 Task: Add an event with the title Casual Product Strategy Meeting, date '2024/04/01', time 7:50 AM to 9:50 AM, logged in from the account softage.10@softage.netand send the event invitation to softage.5@softage.net and softage.6@softage.net. Set a reminder for the event 5 minutes before
Action: Mouse moved to (143, 150)
Screenshot: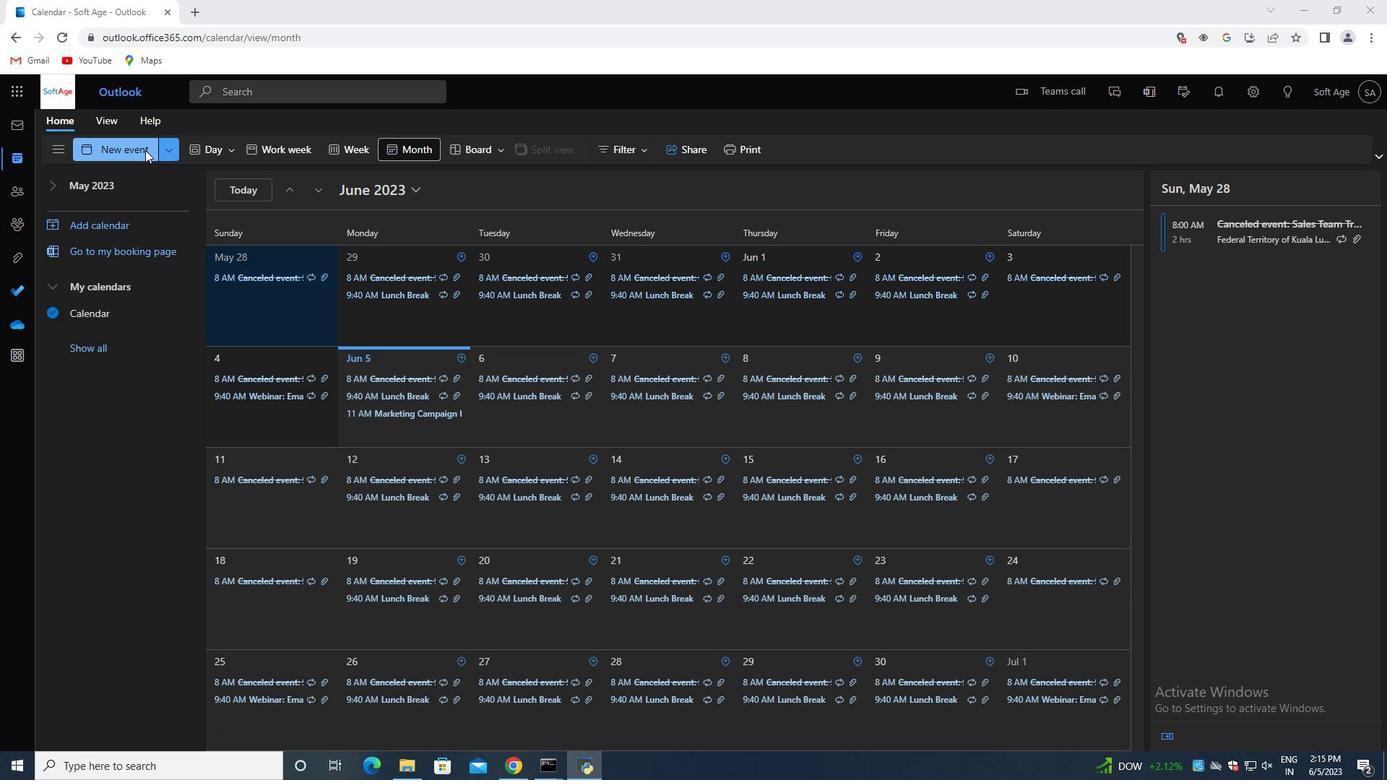 
Action: Mouse pressed left at (143, 150)
Screenshot: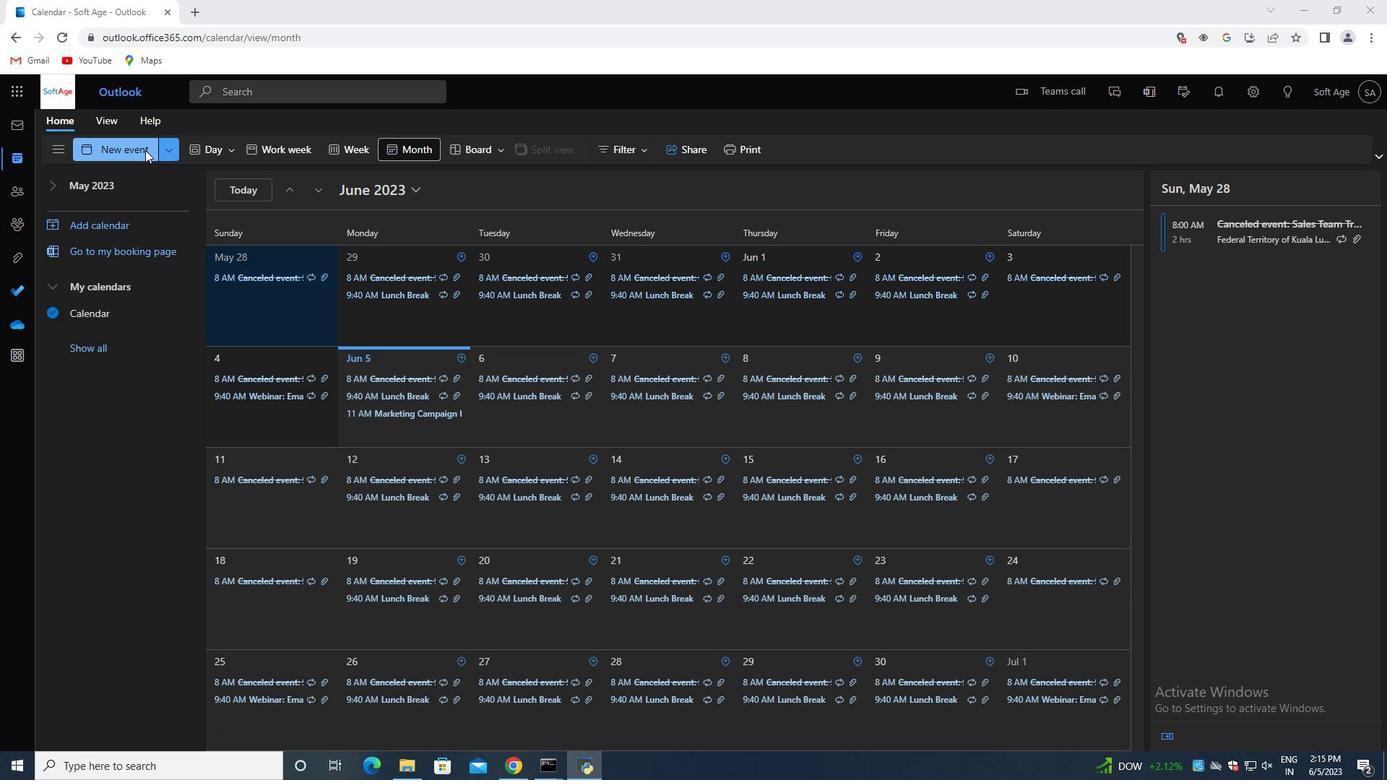 
Action: Mouse moved to (491, 245)
Screenshot: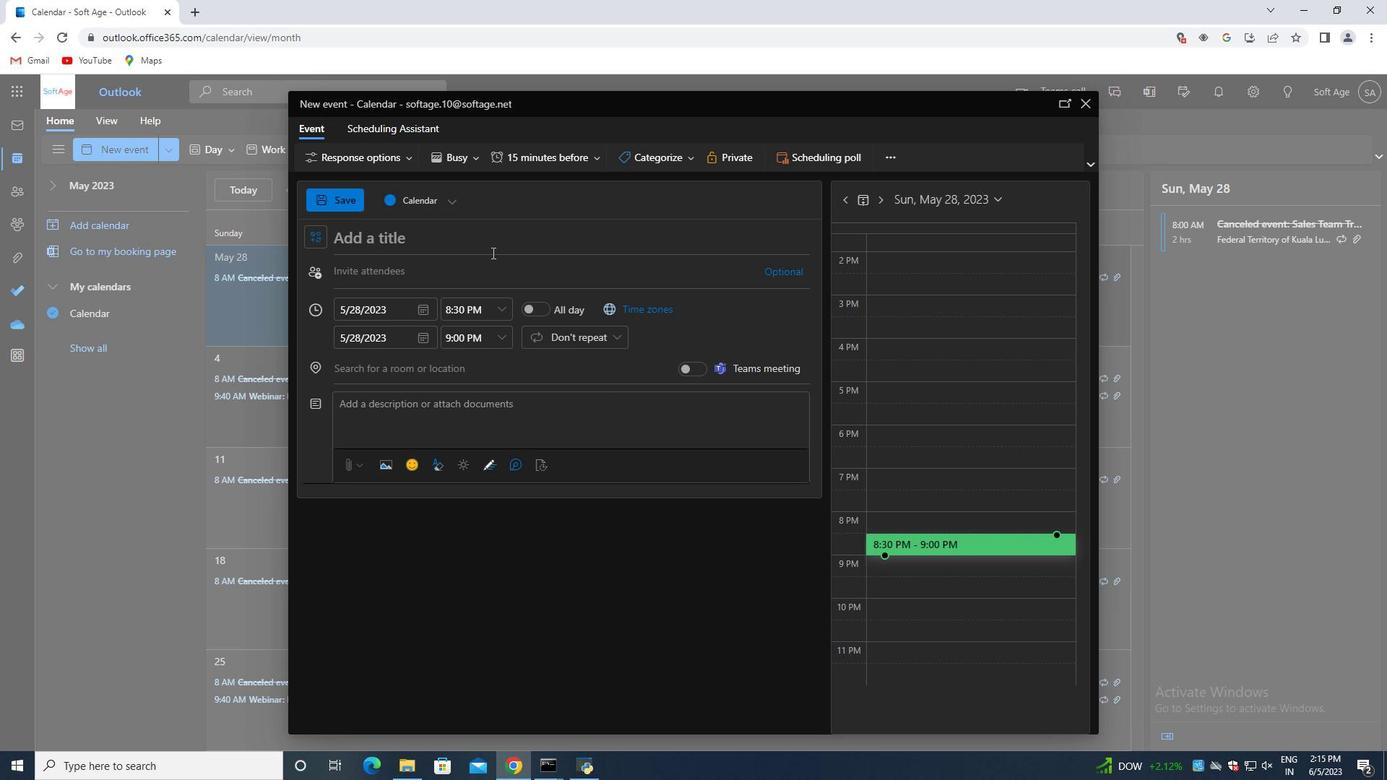 
Action: Mouse pressed left at (491, 245)
Screenshot: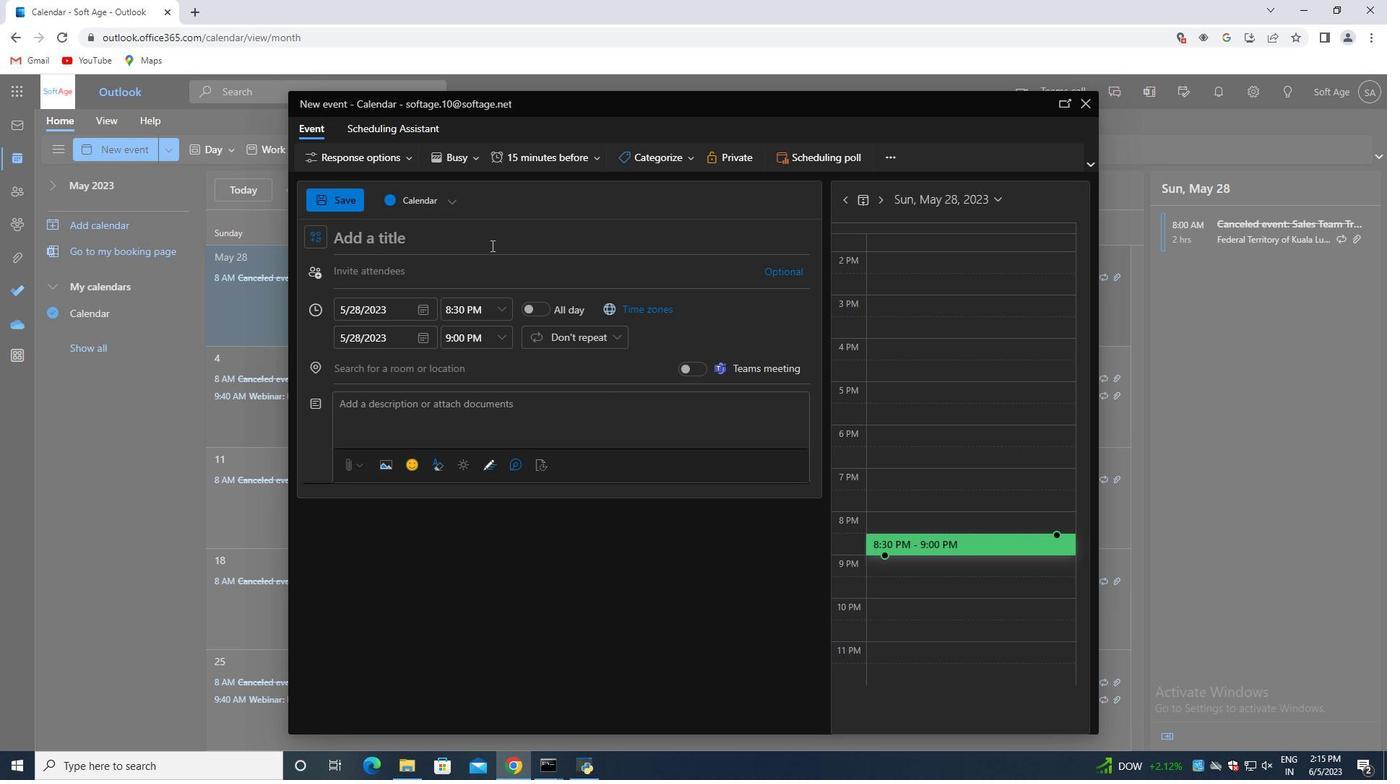
Action: Key pressed <Key.shift>Casual<Key.space><Key.shift>Product<Key.space><Key.shift>Strategy<Key.space><Key.shift>Meeting
Screenshot: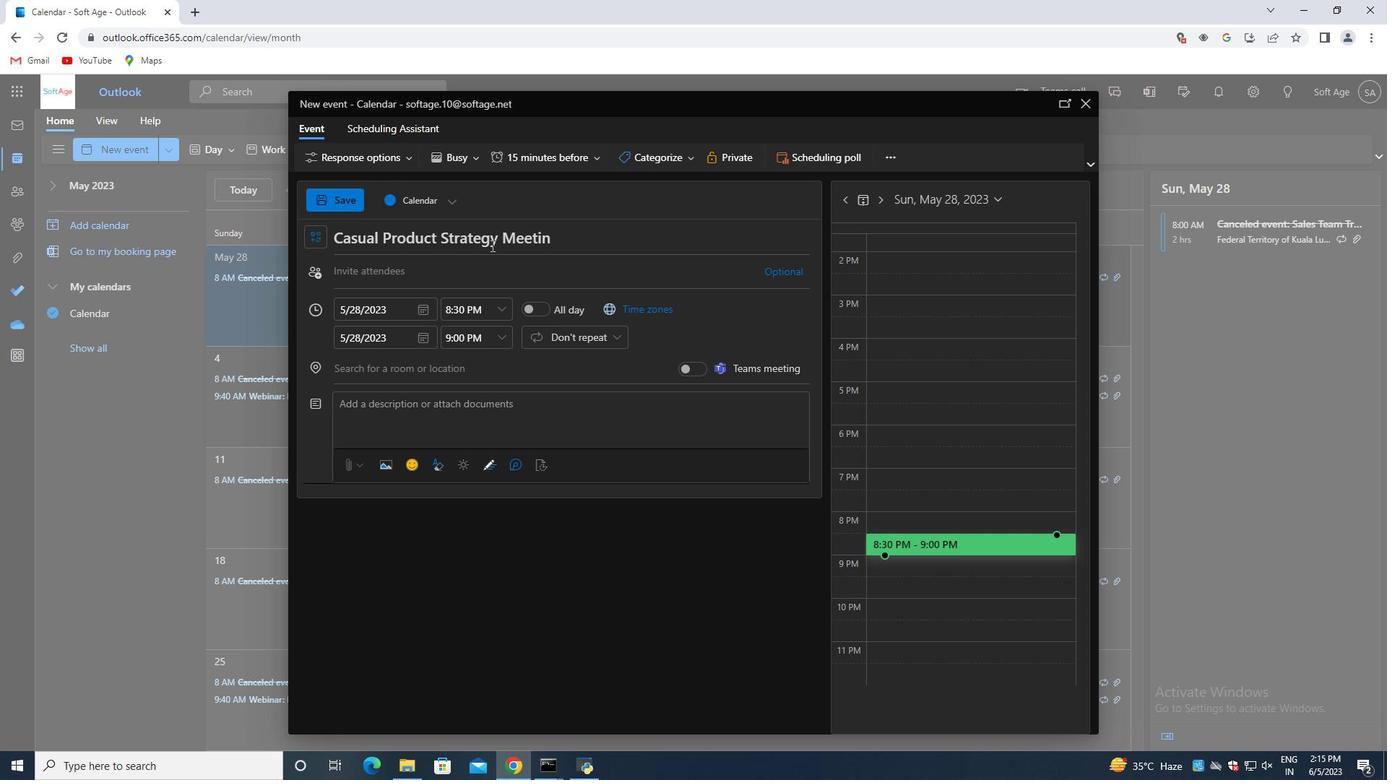 
Action: Mouse moved to (417, 305)
Screenshot: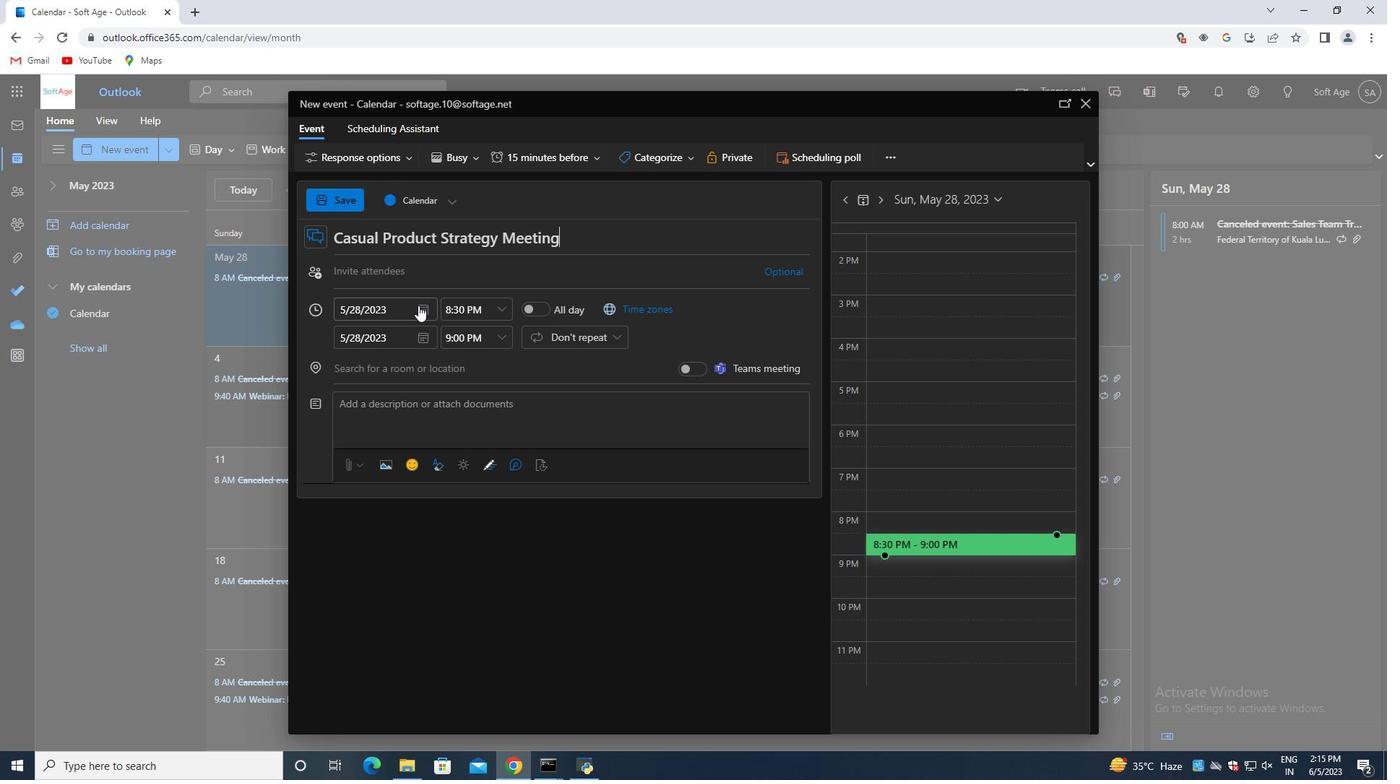 
Action: Mouse pressed left at (417, 305)
Screenshot: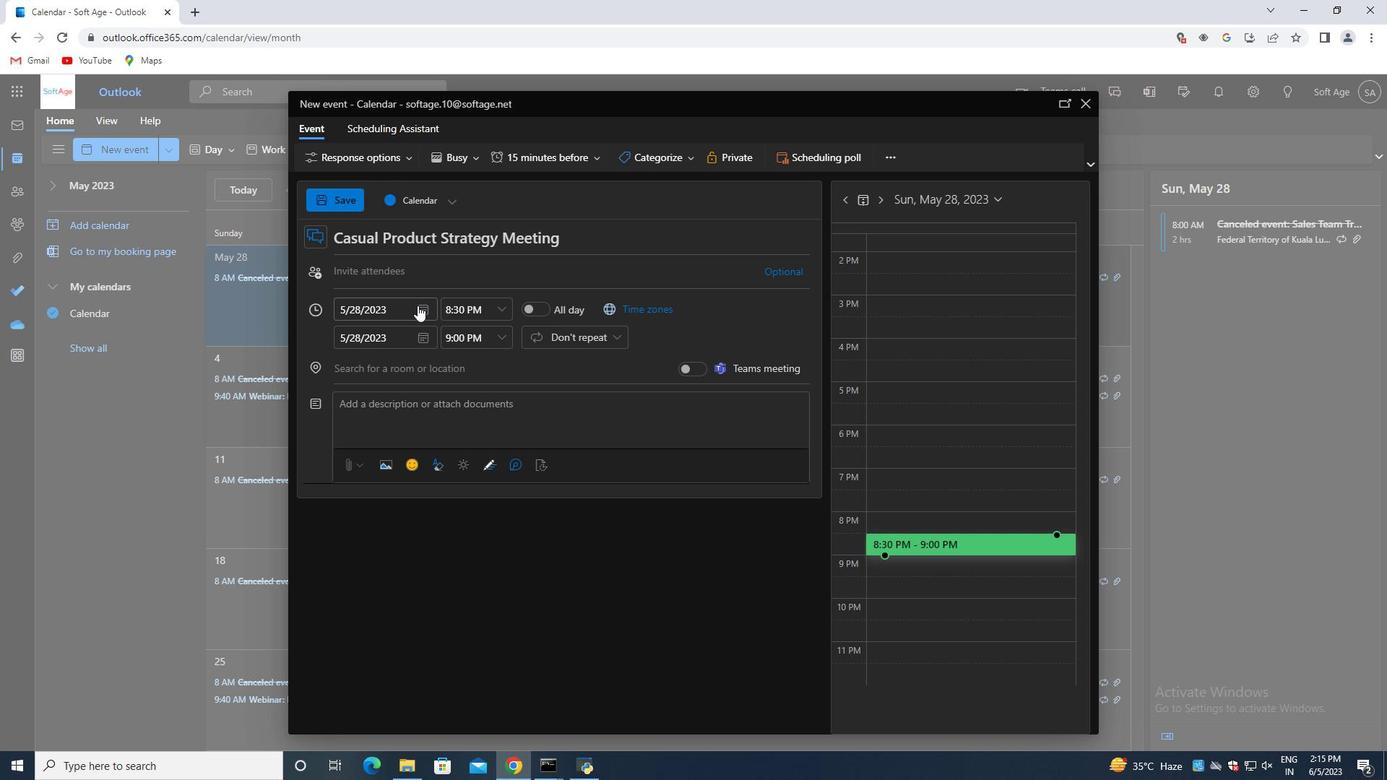 
Action: Mouse moved to (474, 335)
Screenshot: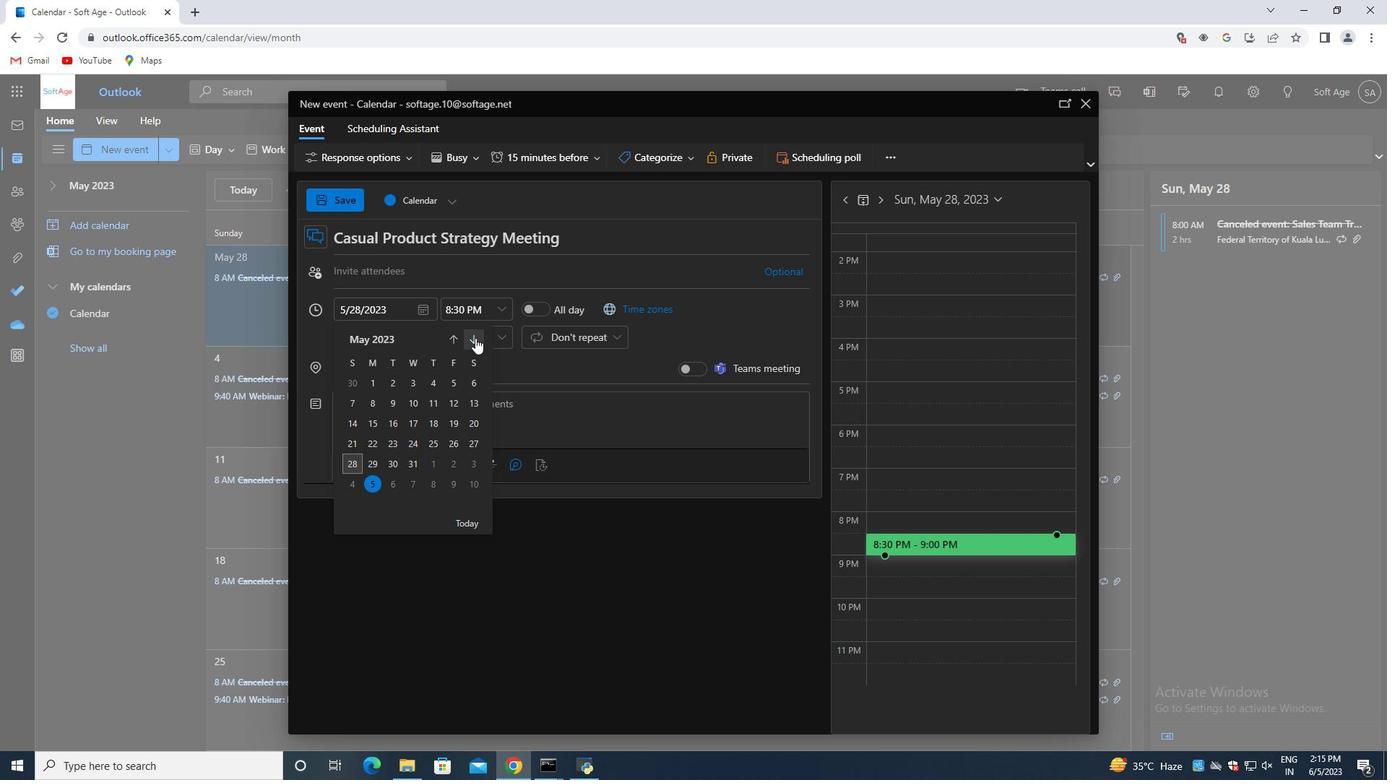 
Action: Mouse pressed left at (474, 335)
Screenshot: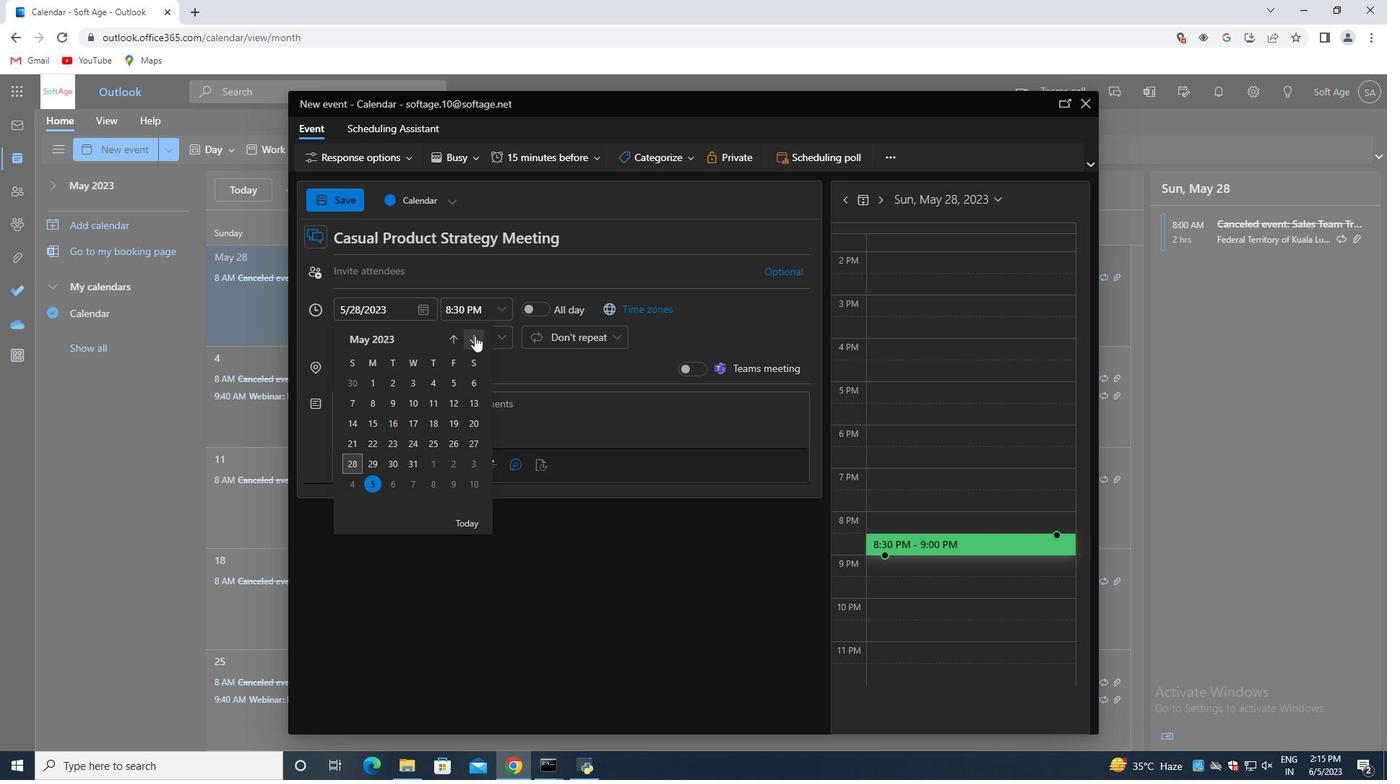 
Action: Mouse pressed left at (474, 335)
Screenshot: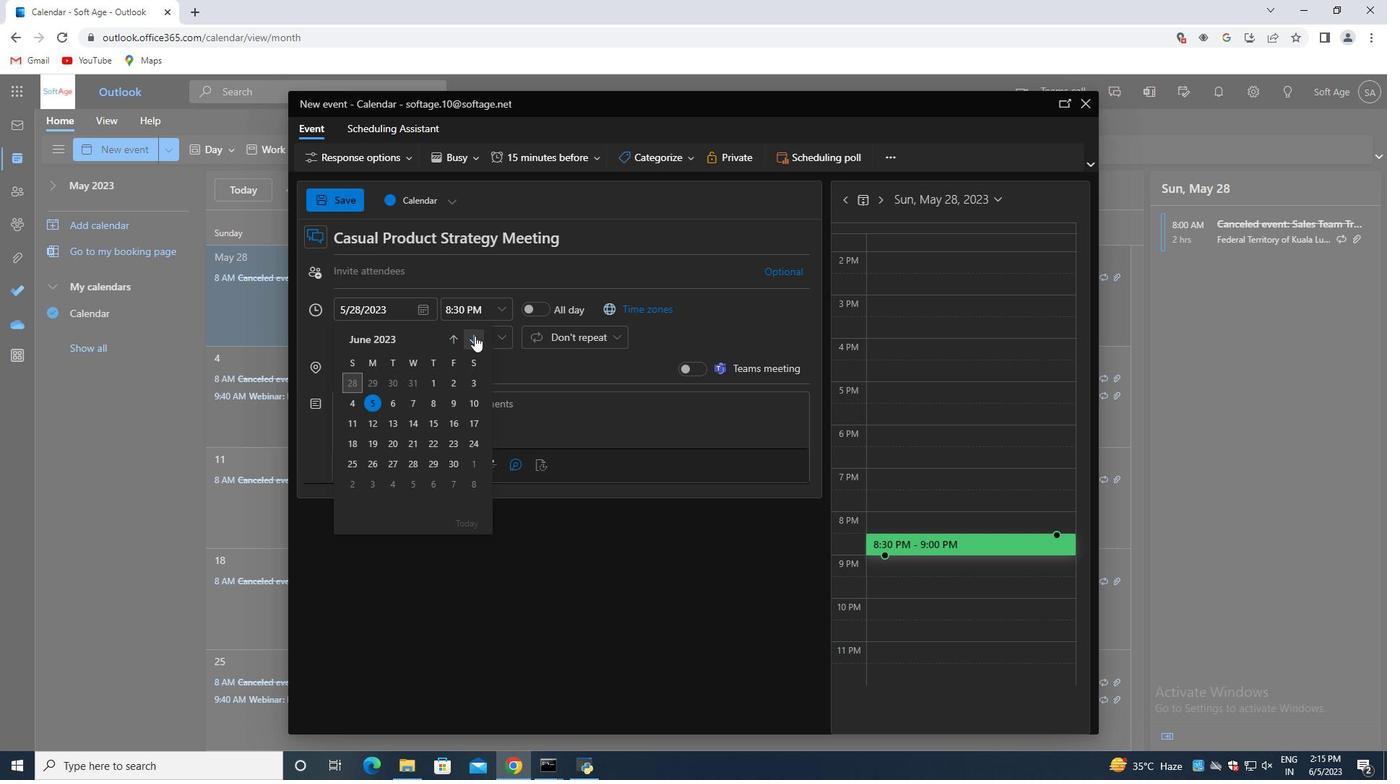
Action: Mouse pressed left at (474, 335)
Screenshot: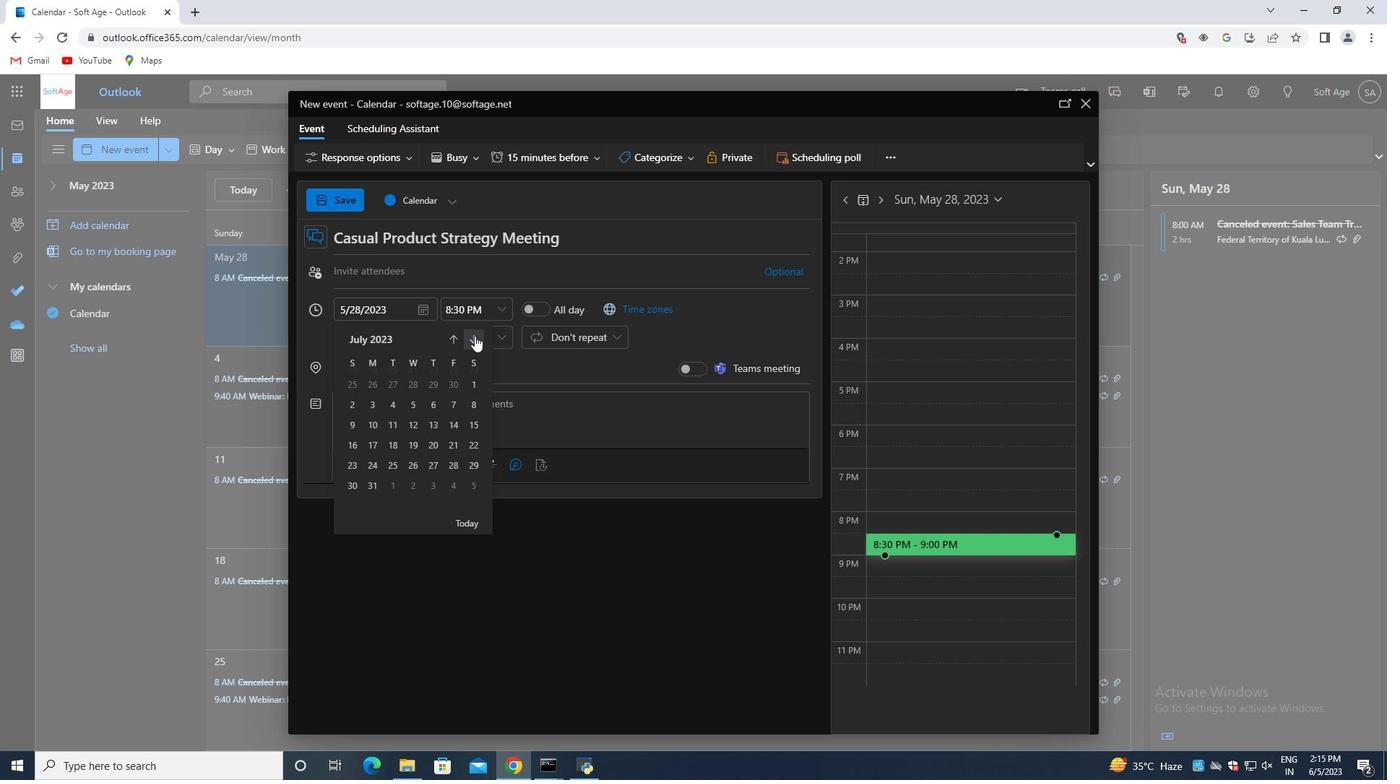 
Action: Mouse pressed left at (474, 335)
Screenshot: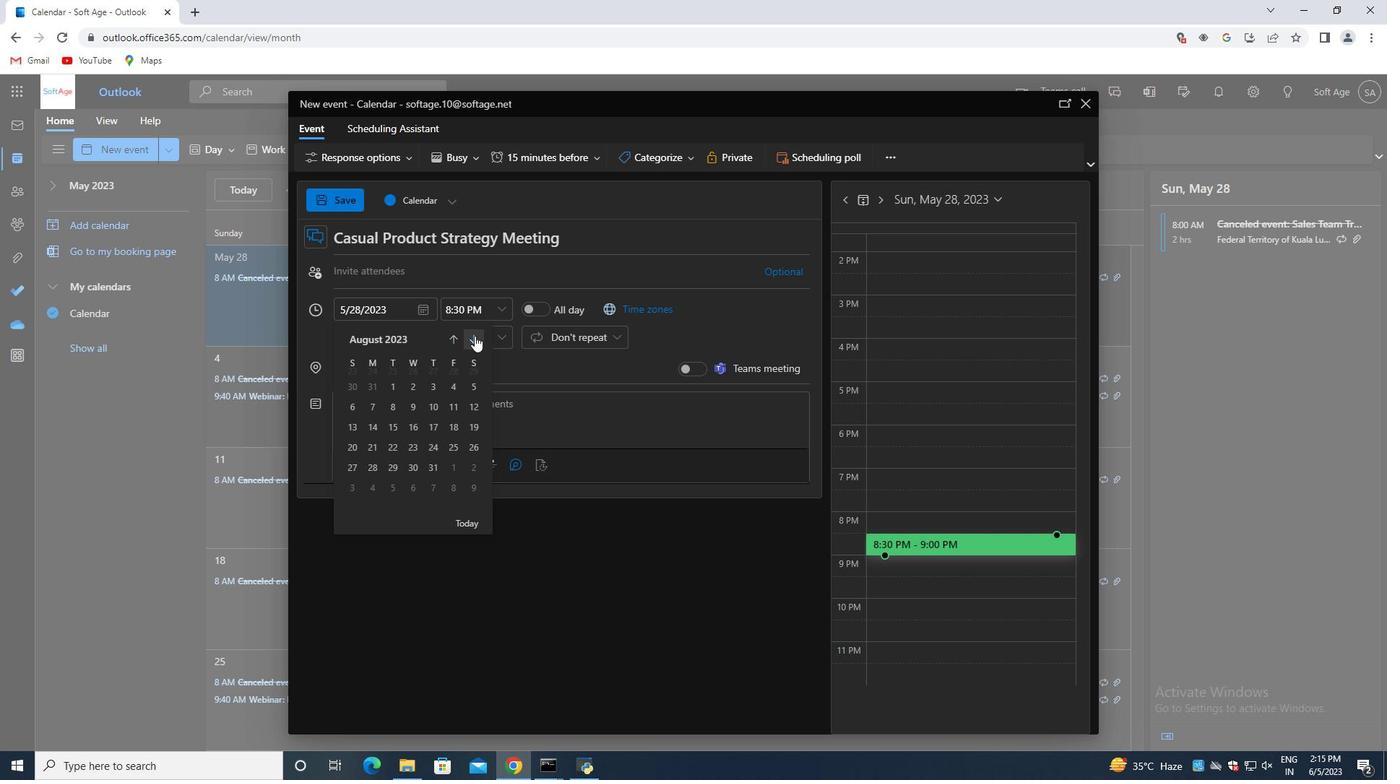 
Action: Mouse pressed left at (474, 335)
Screenshot: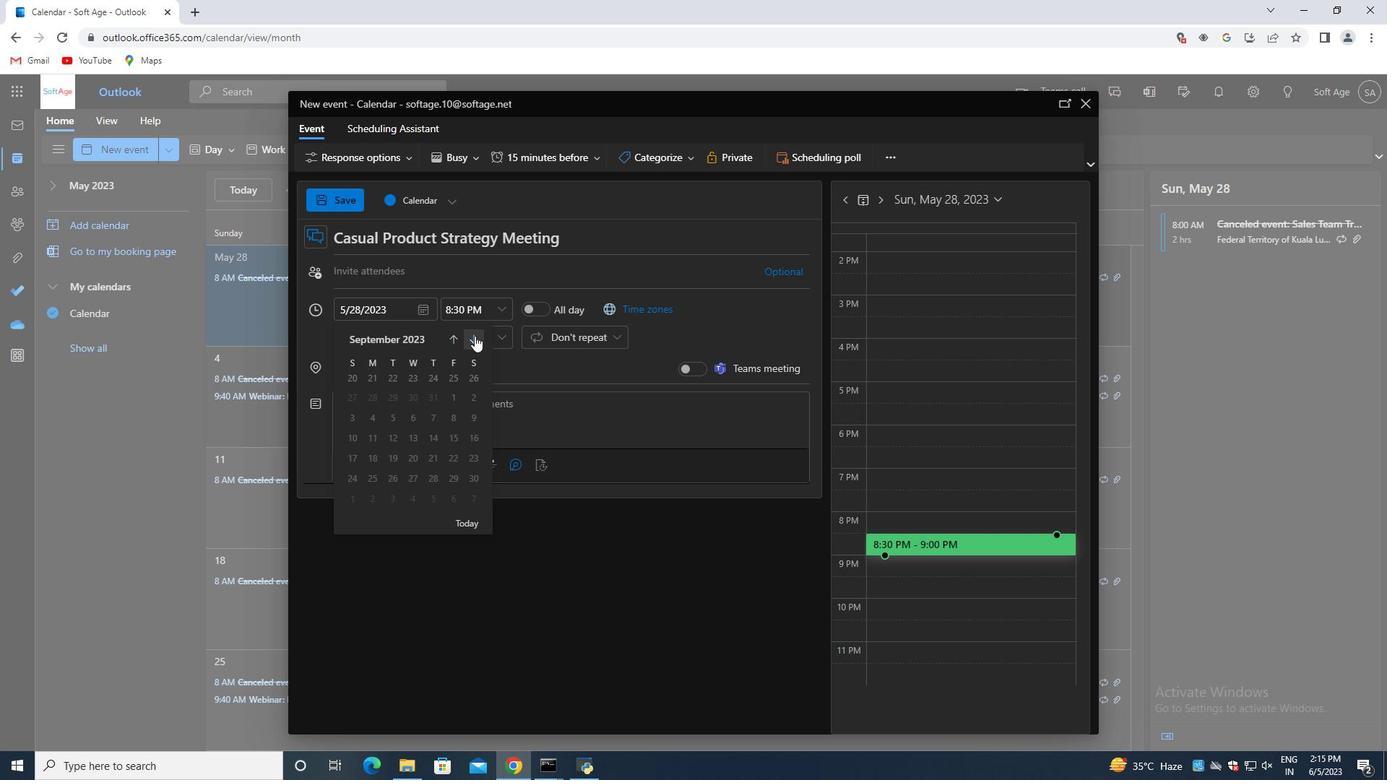 
Action: Mouse pressed left at (474, 335)
Screenshot: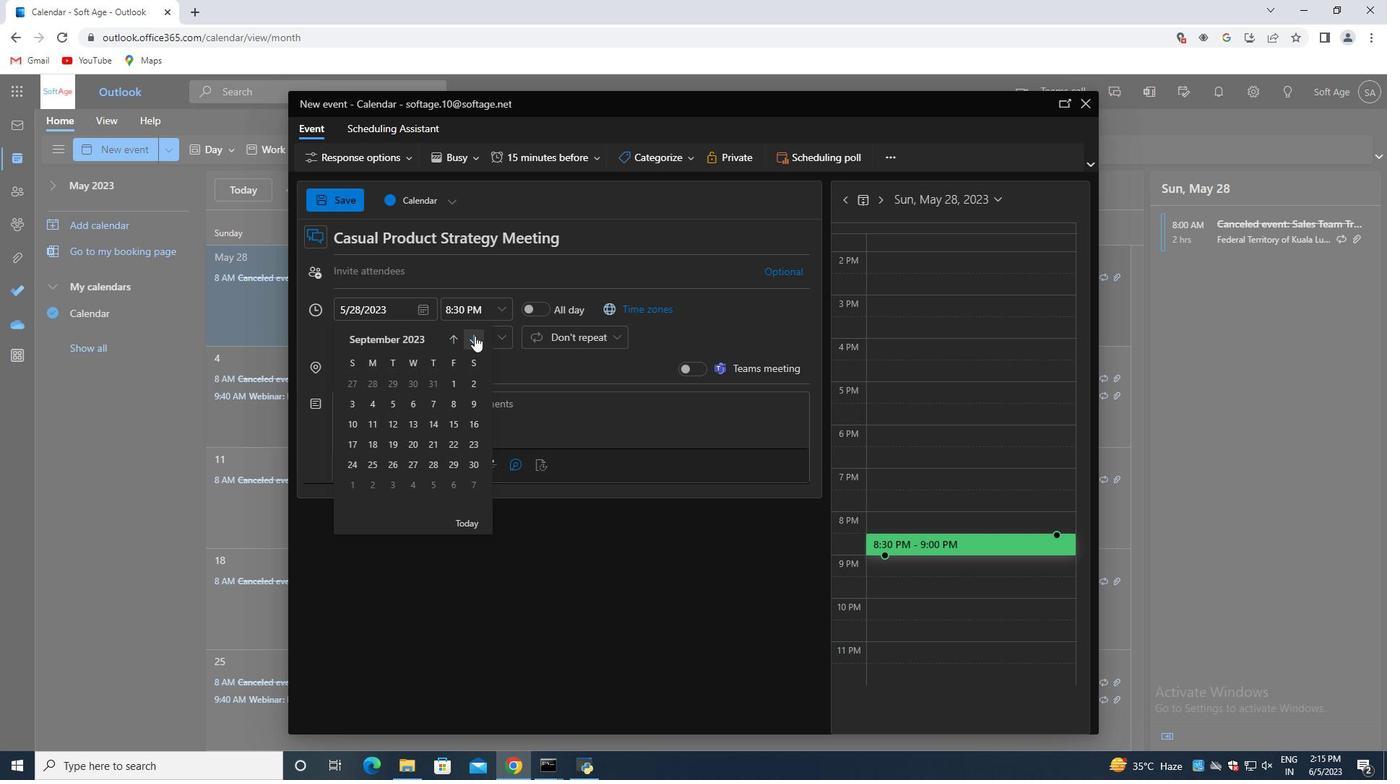 
Action: Mouse pressed left at (474, 335)
Screenshot: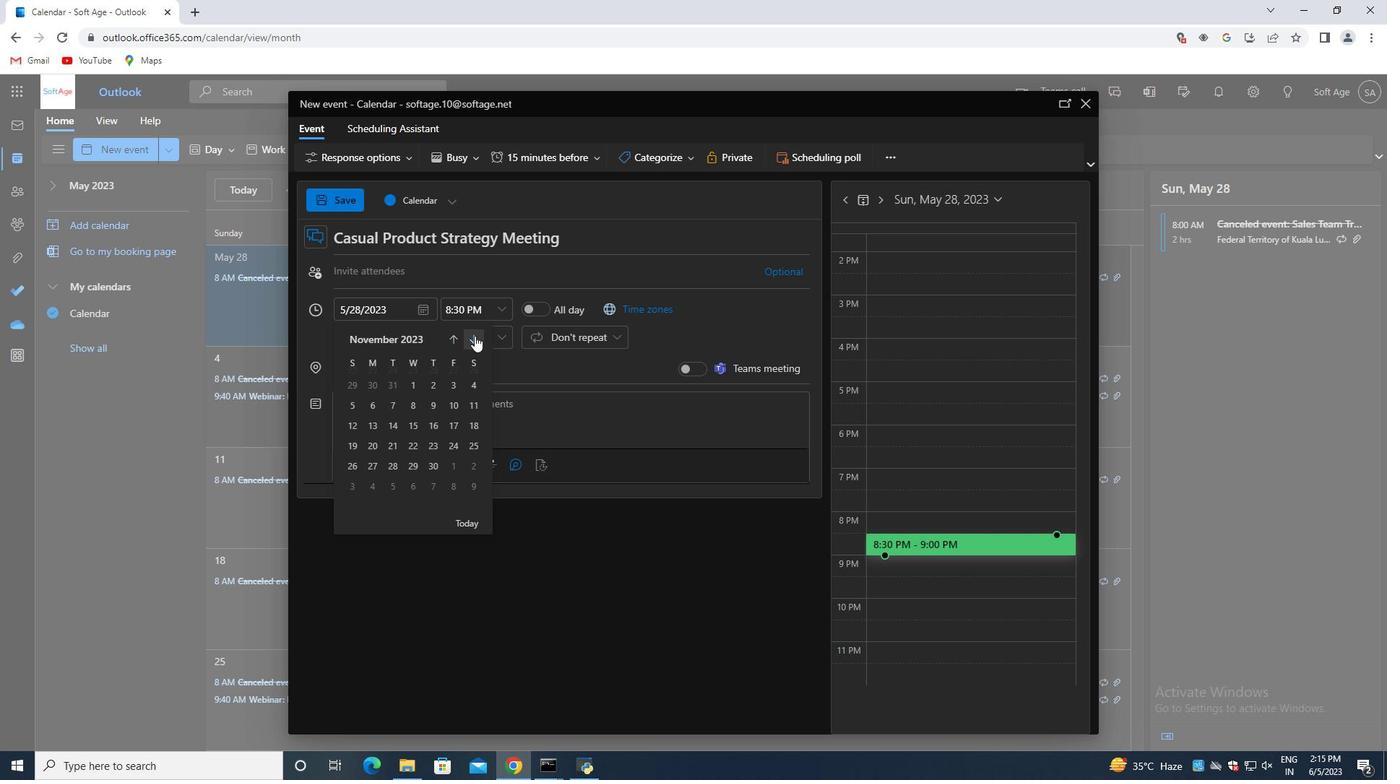 
Action: Mouse pressed left at (474, 335)
Screenshot: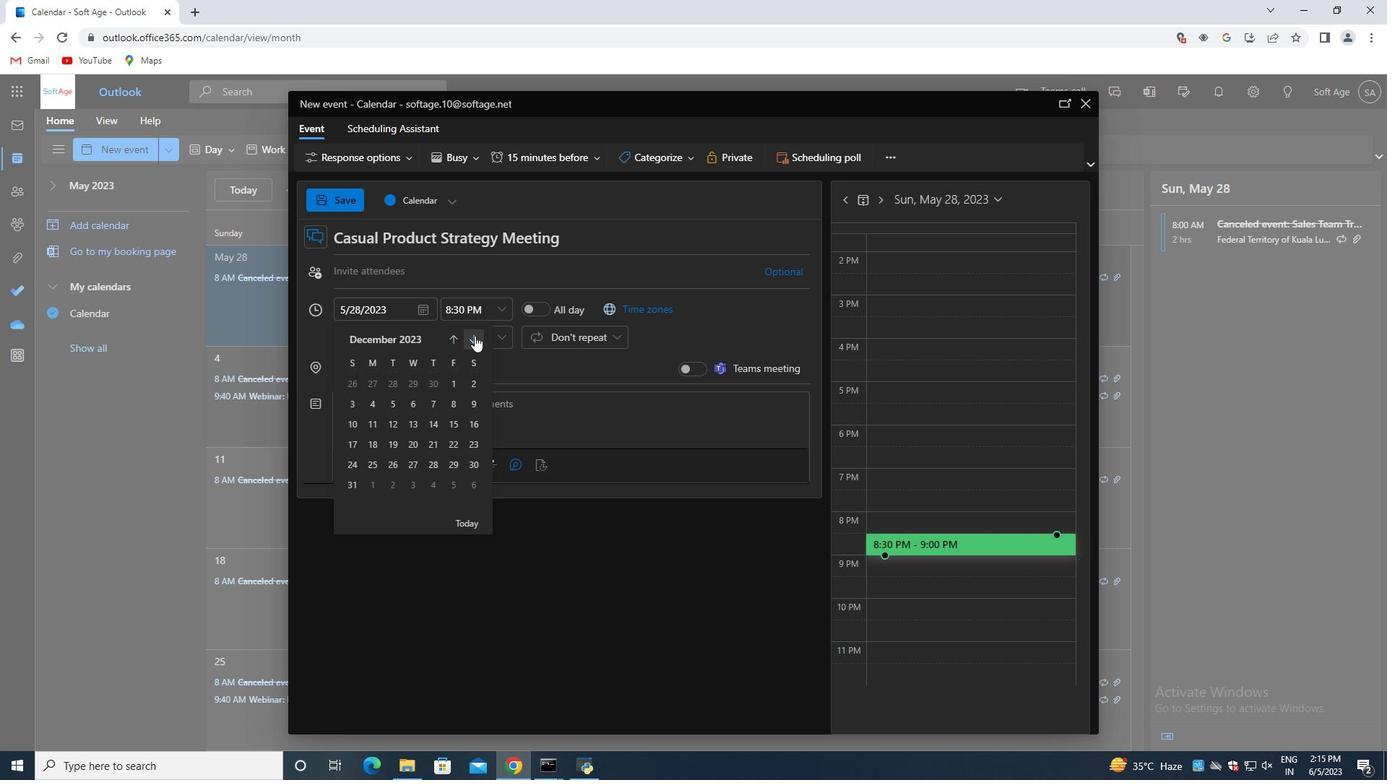 
Action: Mouse pressed left at (474, 335)
Screenshot: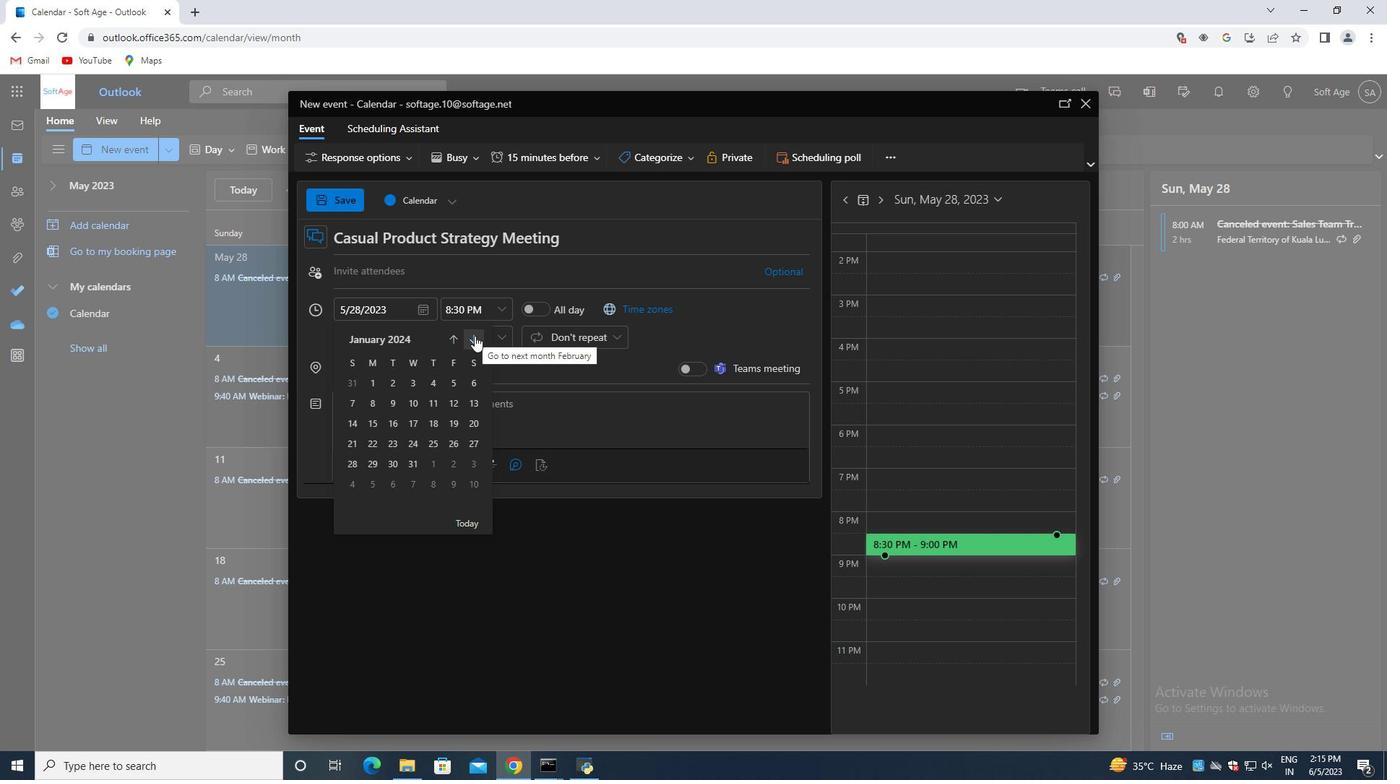 
Action: Mouse pressed left at (474, 335)
Screenshot: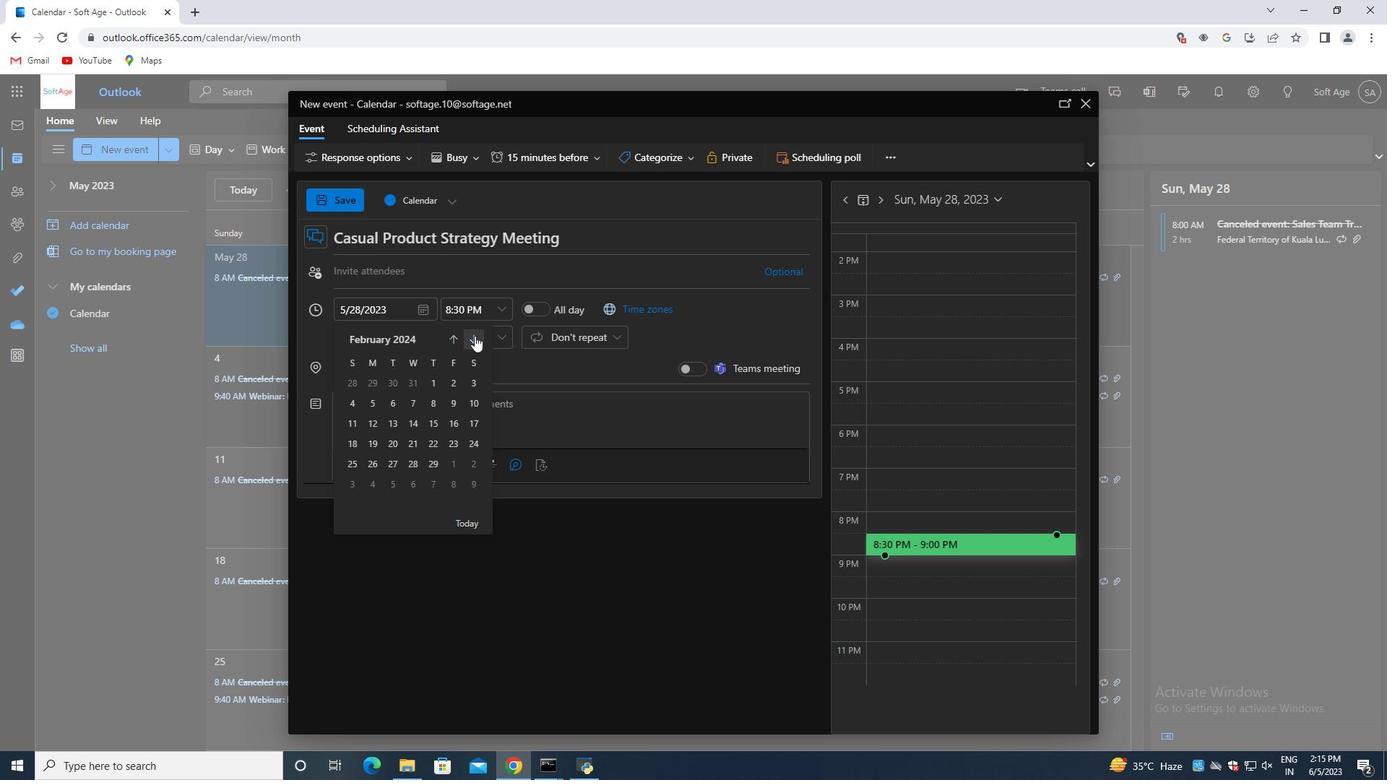 
Action: Mouse pressed left at (474, 335)
Screenshot: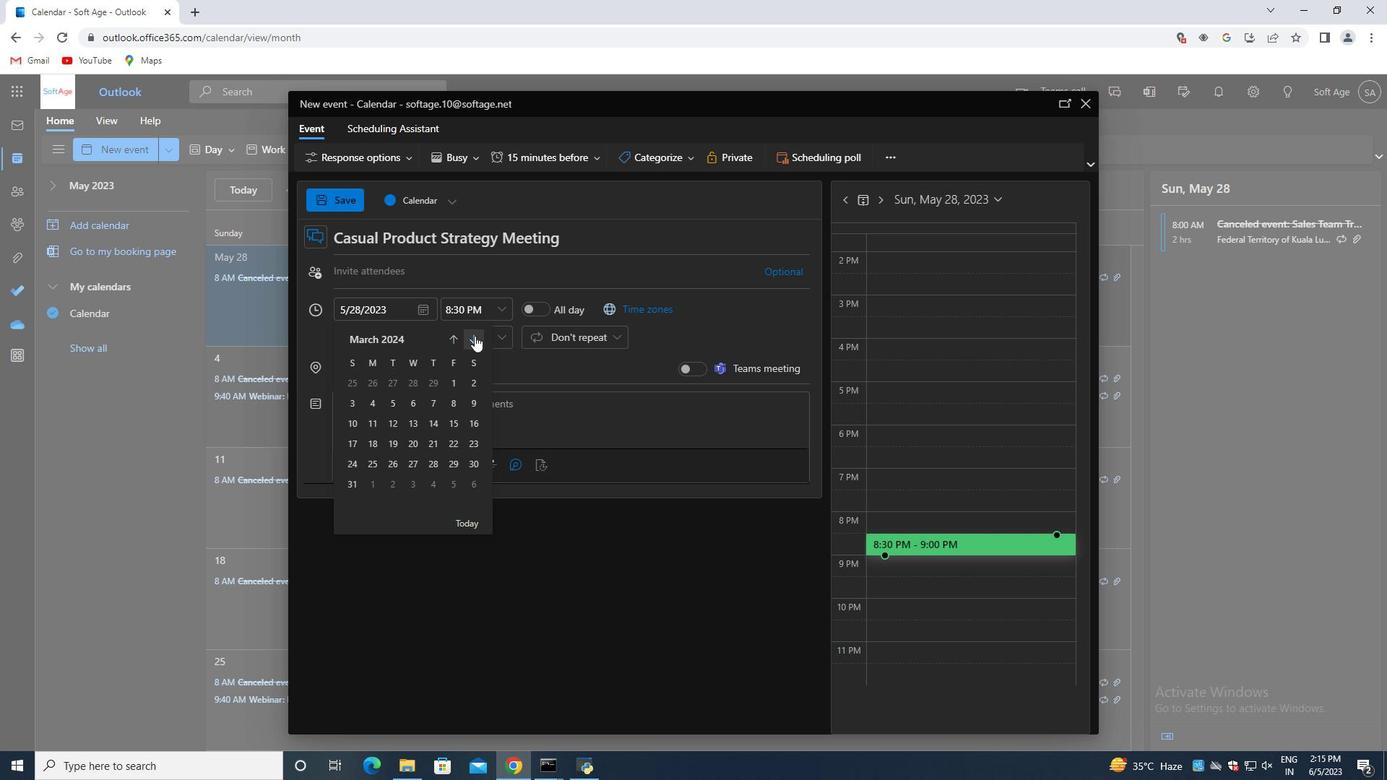
Action: Mouse moved to (376, 388)
Screenshot: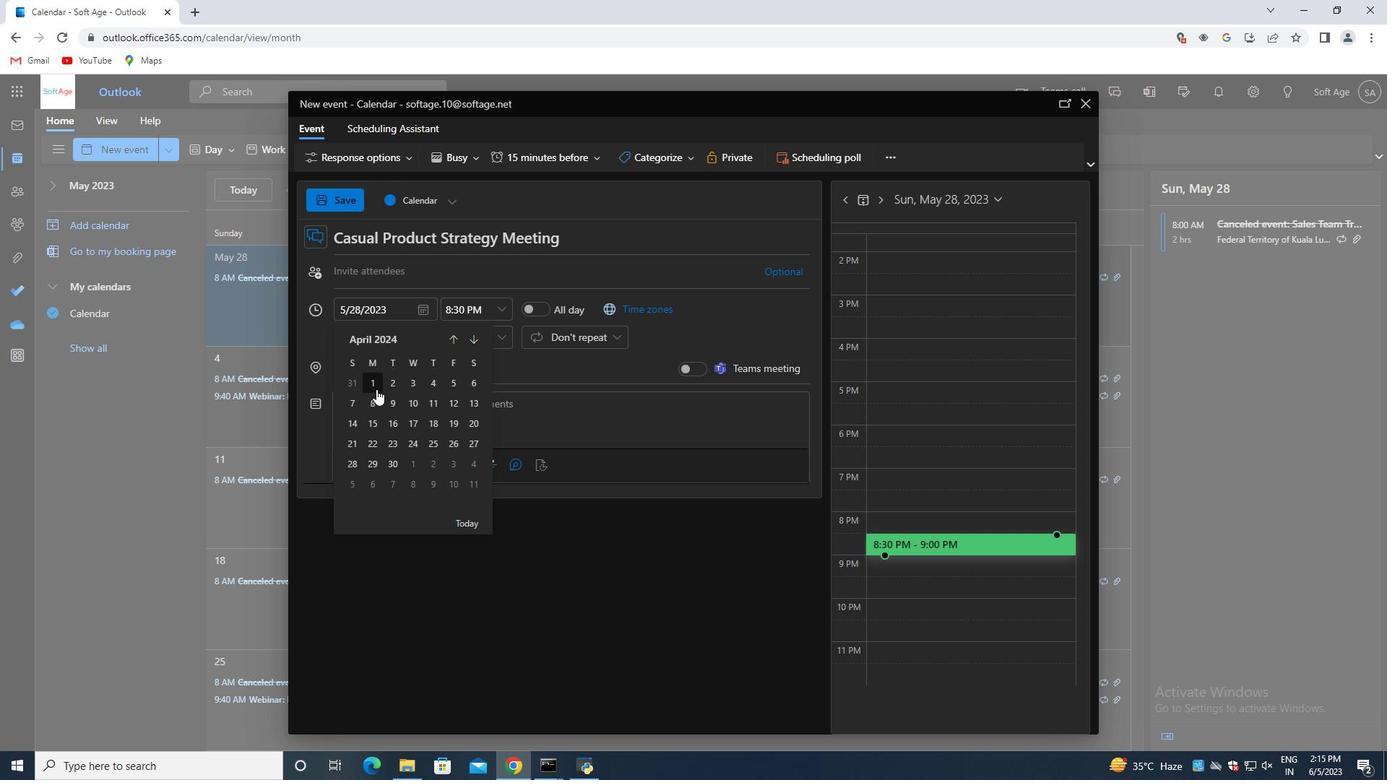
Action: Mouse pressed left at (376, 388)
Screenshot: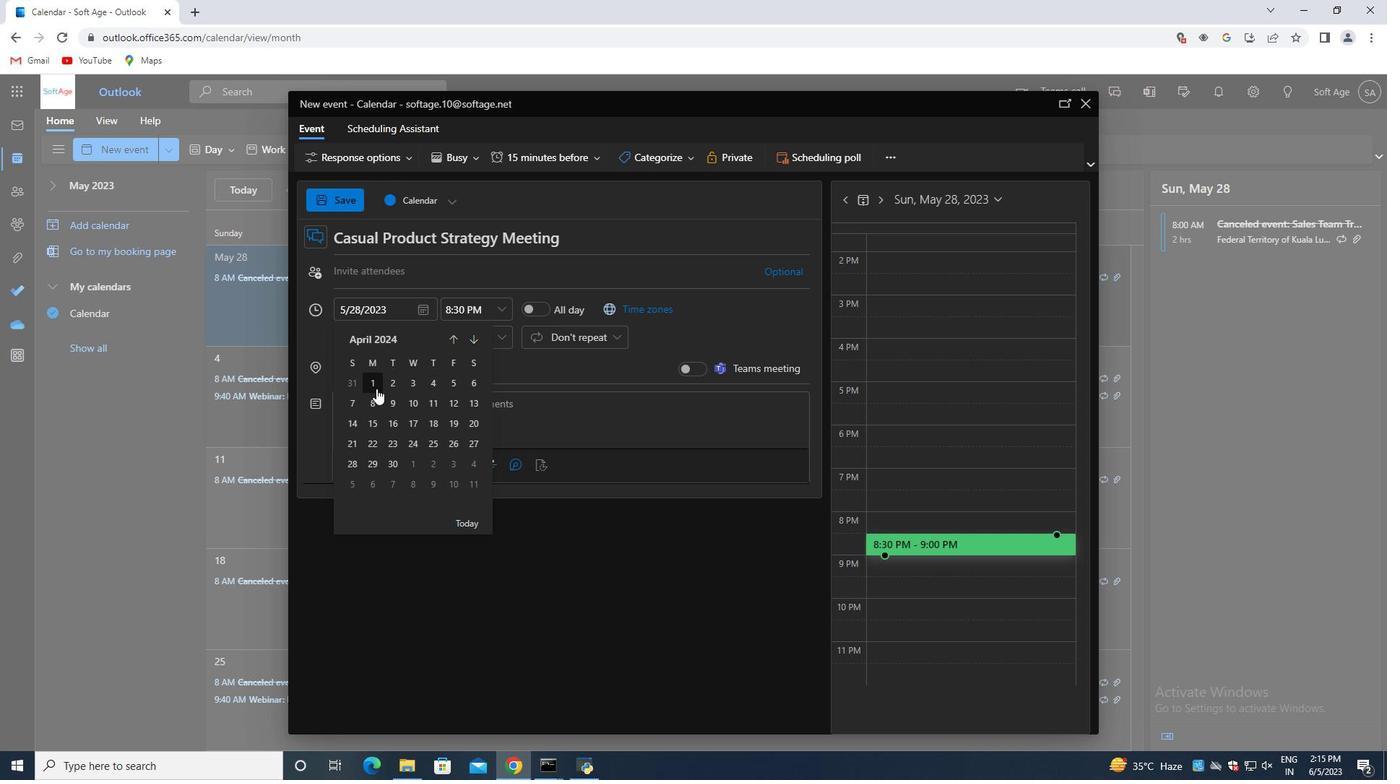 
Action: Mouse moved to (508, 307)
Screenshot: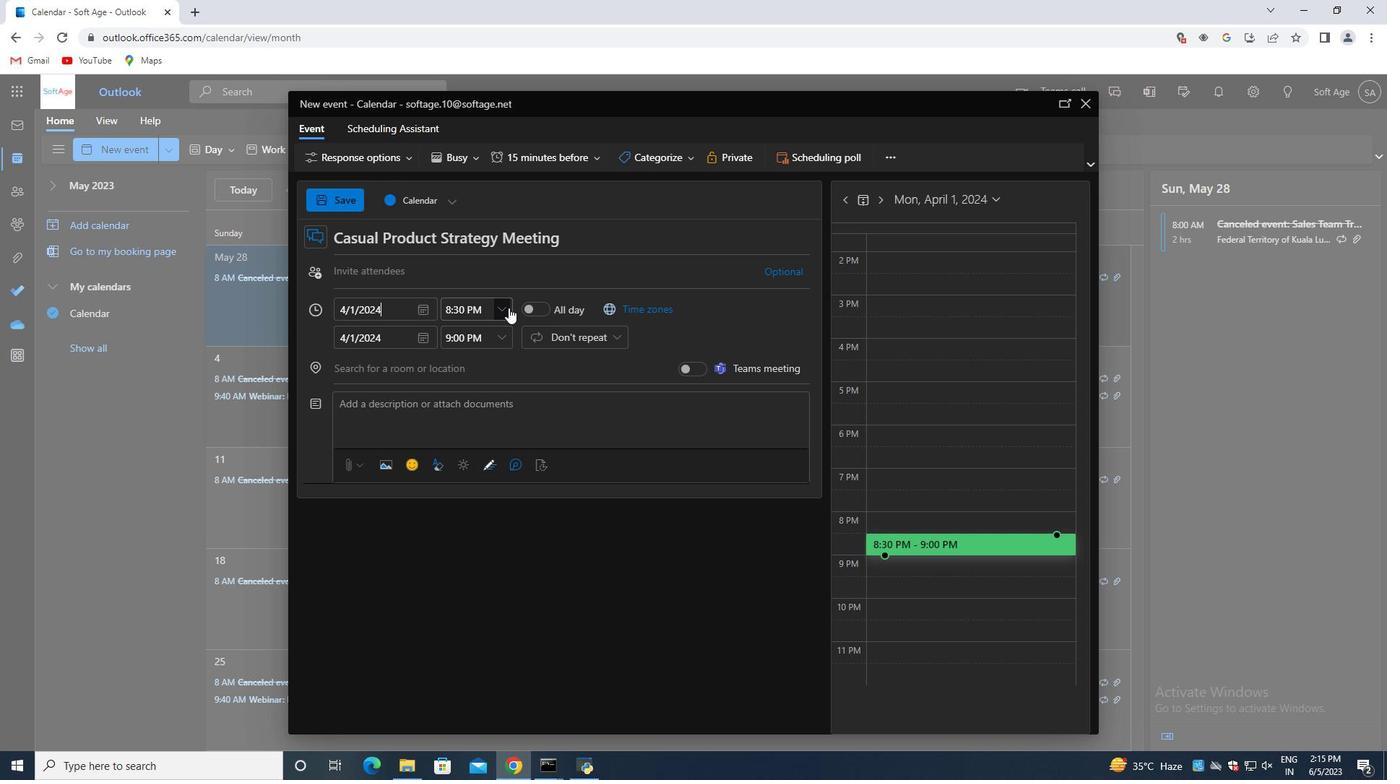 
Action: Mouse pressed left at (508, 307)
Screenshot: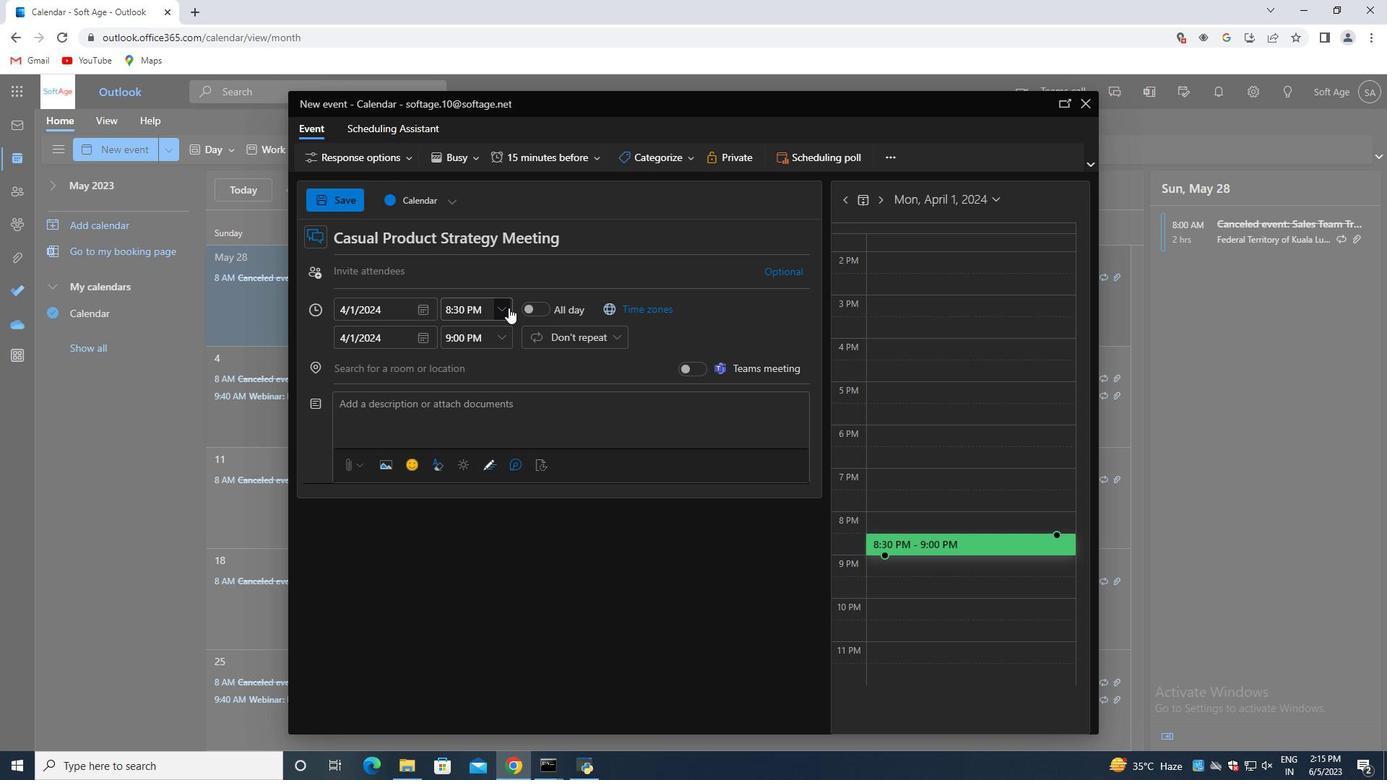 
Action: Mouse moved to (480, 327)
Screenshot: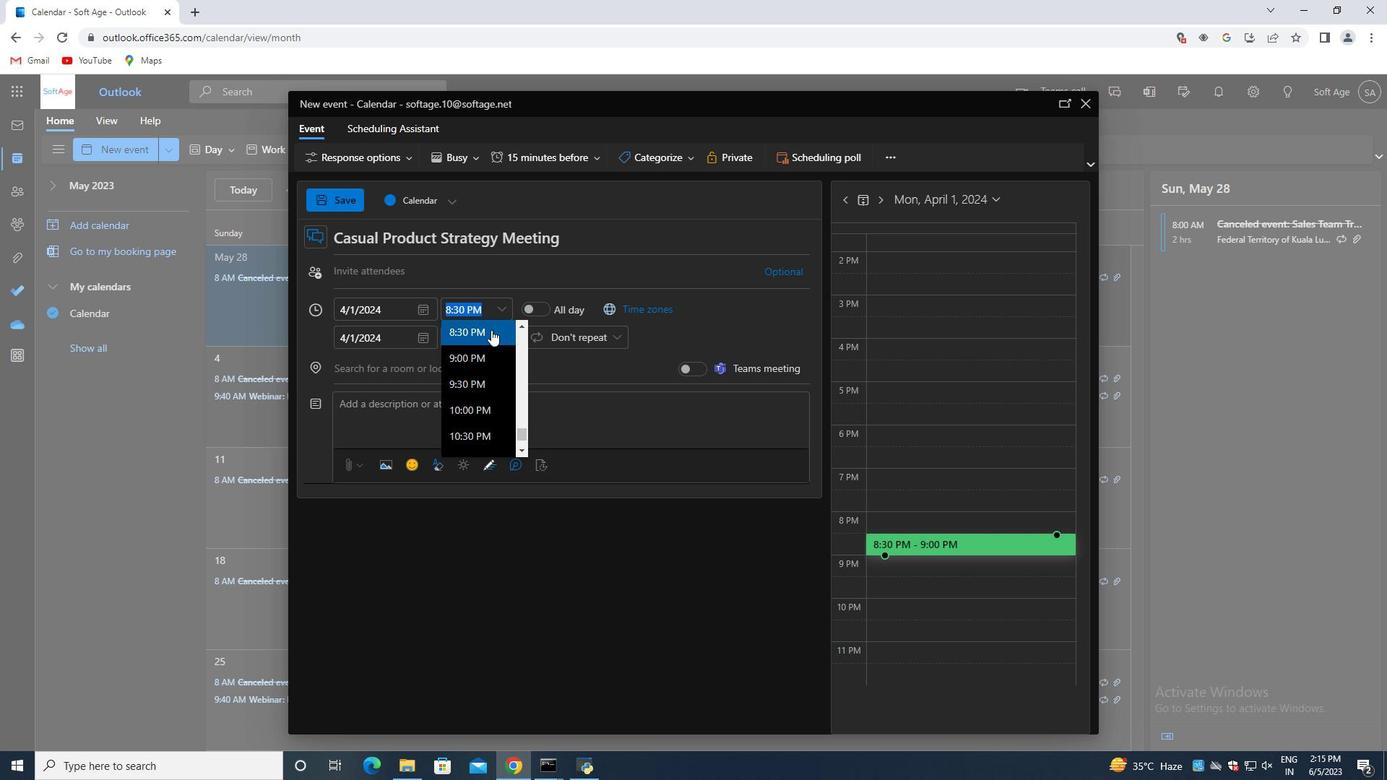 
Action: Key pressed <Key.backspace>7<Key.shift_r>:50<Key.space><Key.shift>A<Key.shift>M<Key.enter>
Screenshot: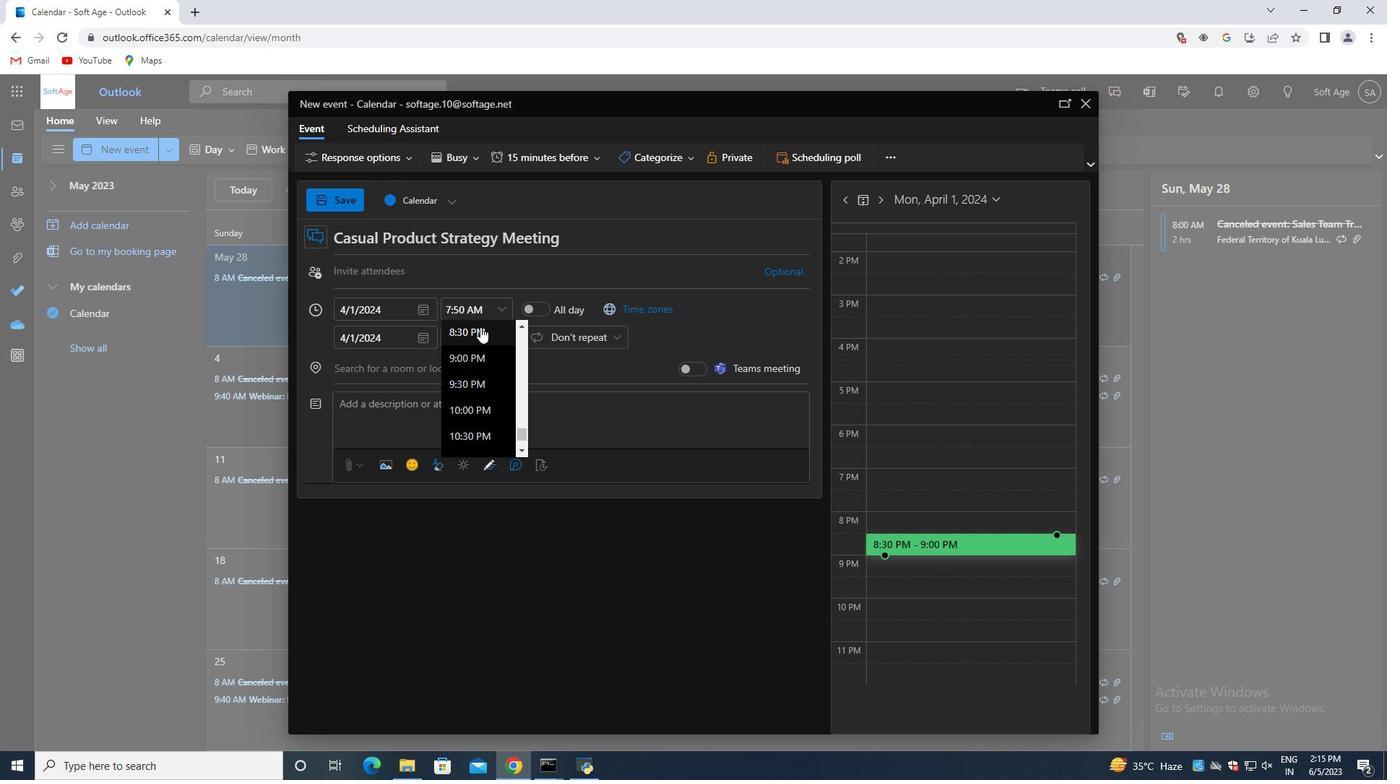 
Action: Mouse moved to (500, 339)
Screenshot: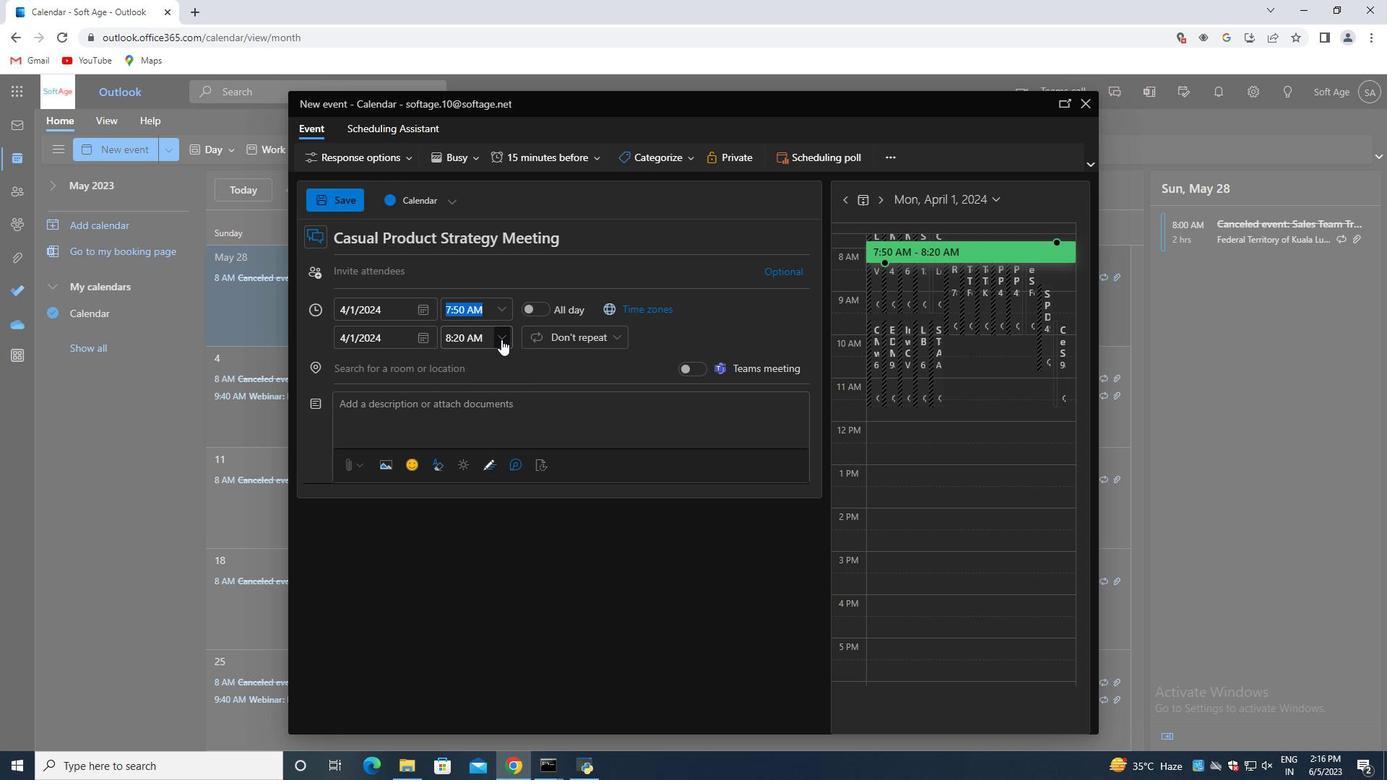 
Action: Mouse pressed left at (500, 339)
Screenshot: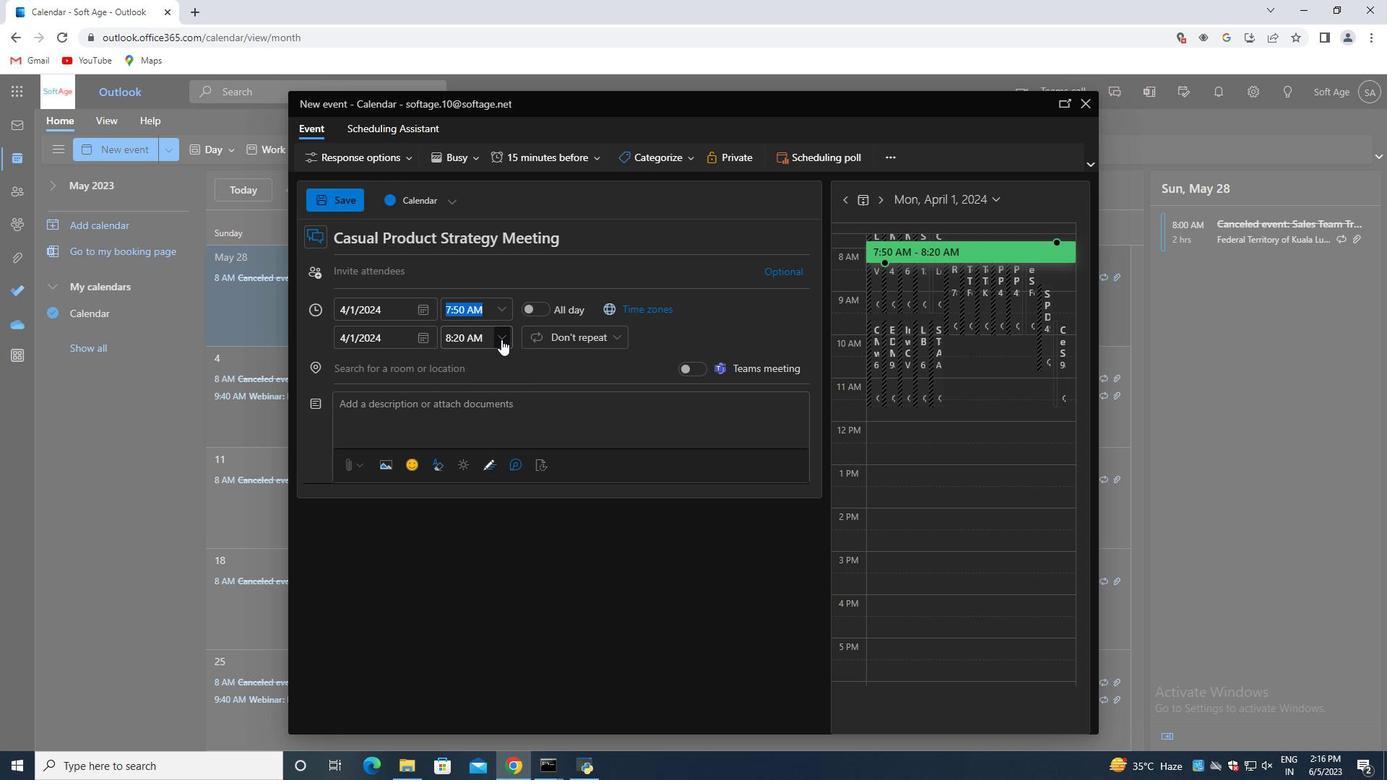 
Action: Mouse moved to (489, 435)
Screenshot: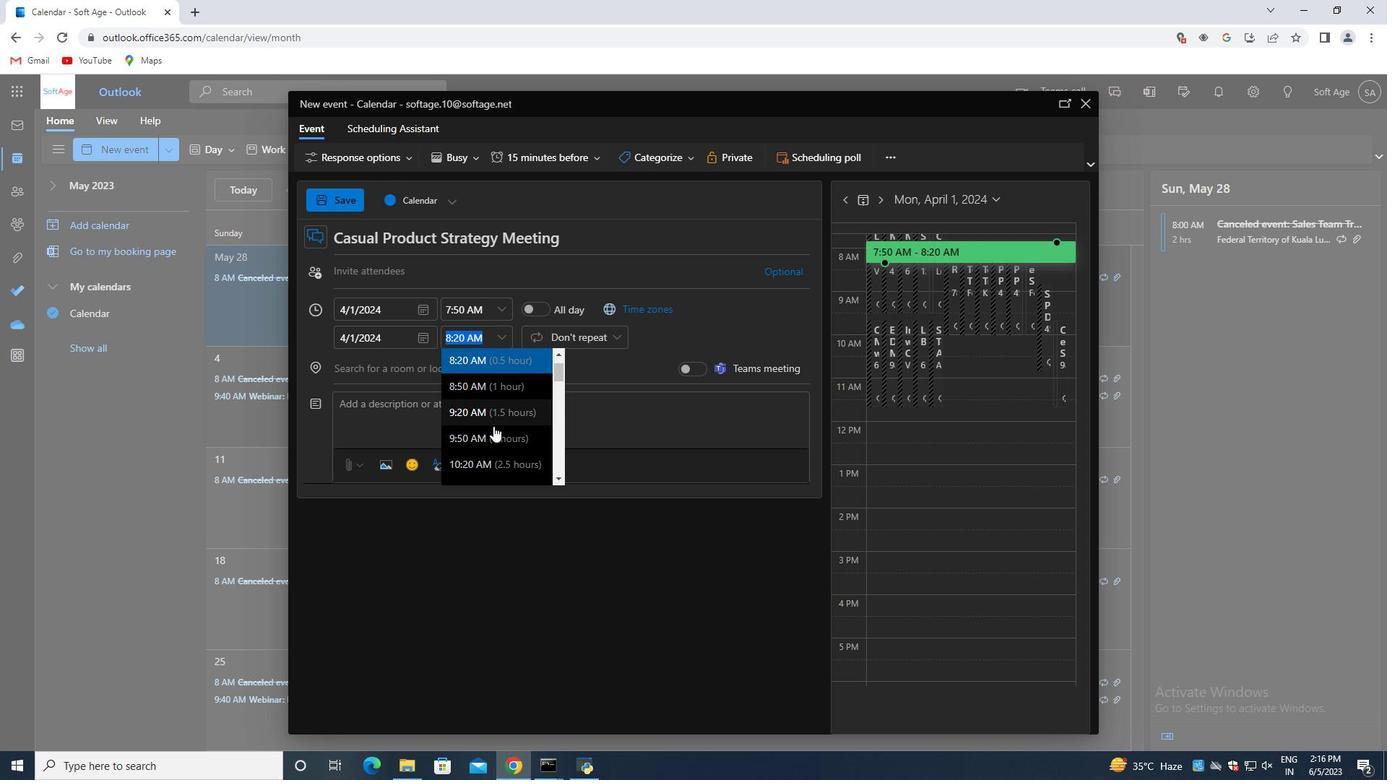 
Action: Mouse pressed left at (489, 435)
Screenshot: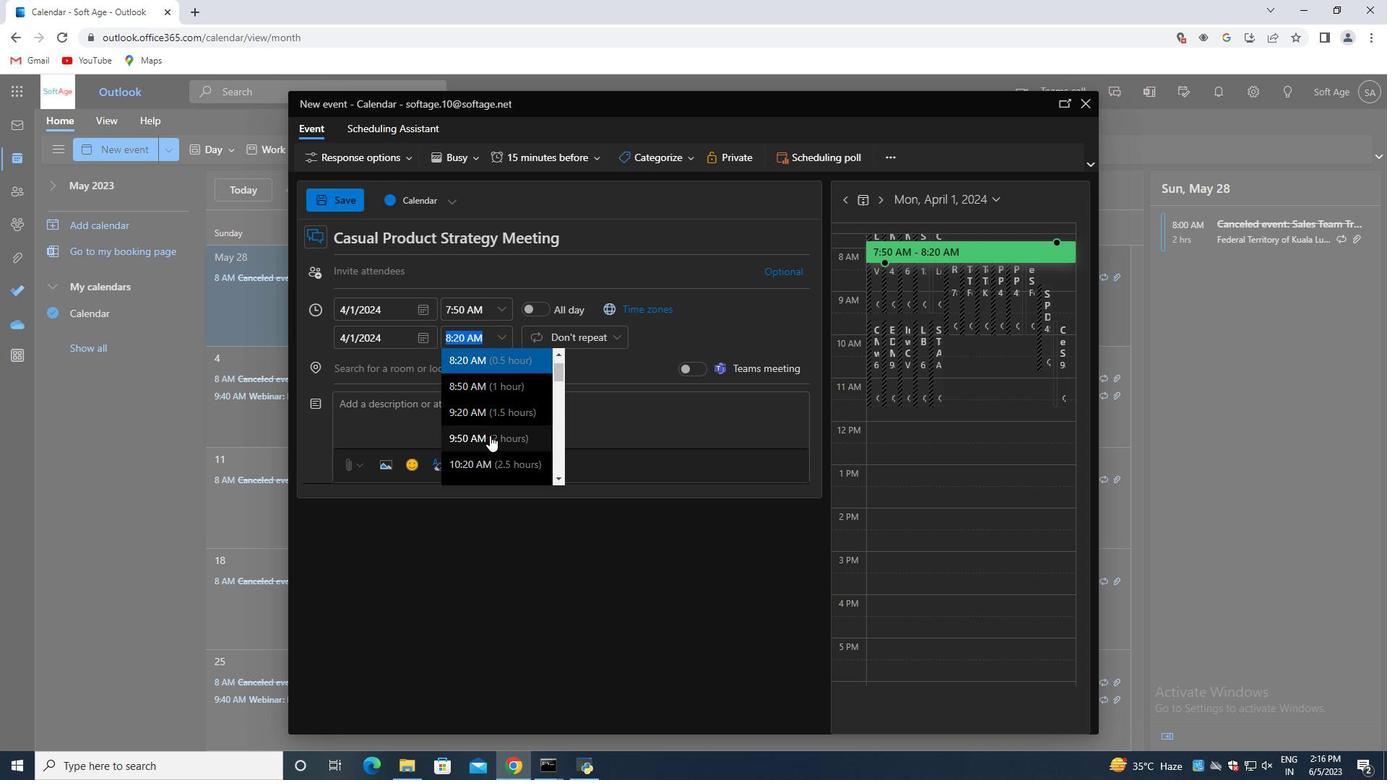 
Action: Mouse moved to (398, 265)
Screenshot: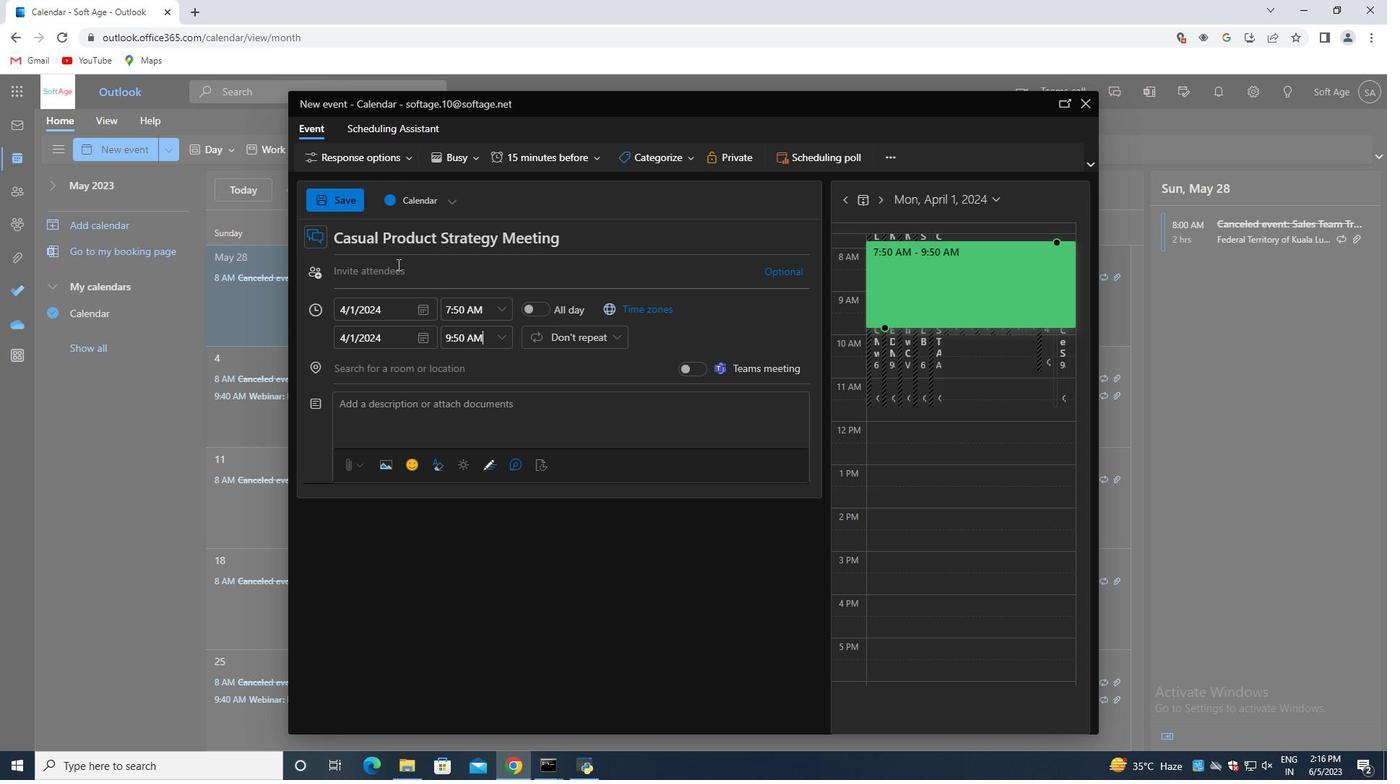 
Action: Mouse pressed left at (398, 265)
Screenshot: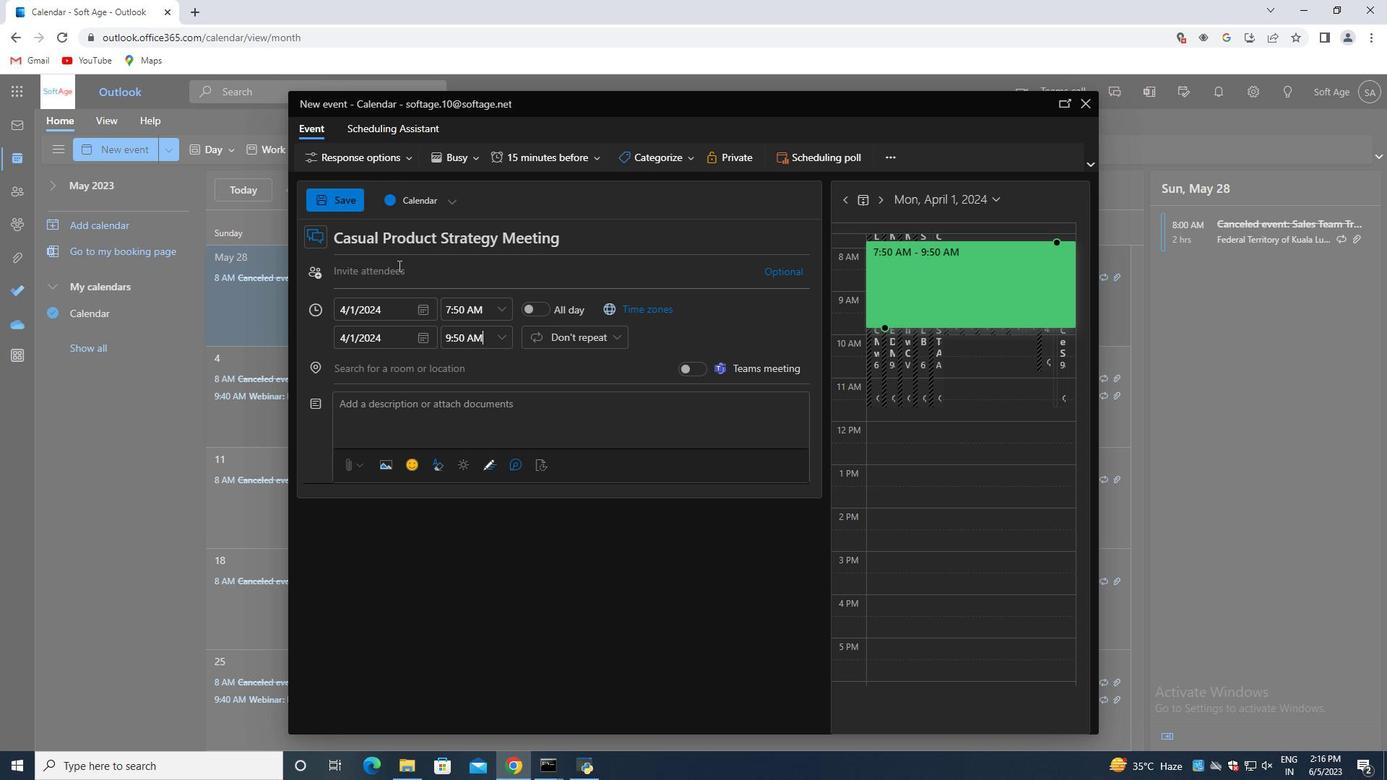 
Action: Key pressed softage.5<Key.shift>@softage.net<Key.enter>softage.6<Key.shift>@softage.net<Key.enter>
Screenshot: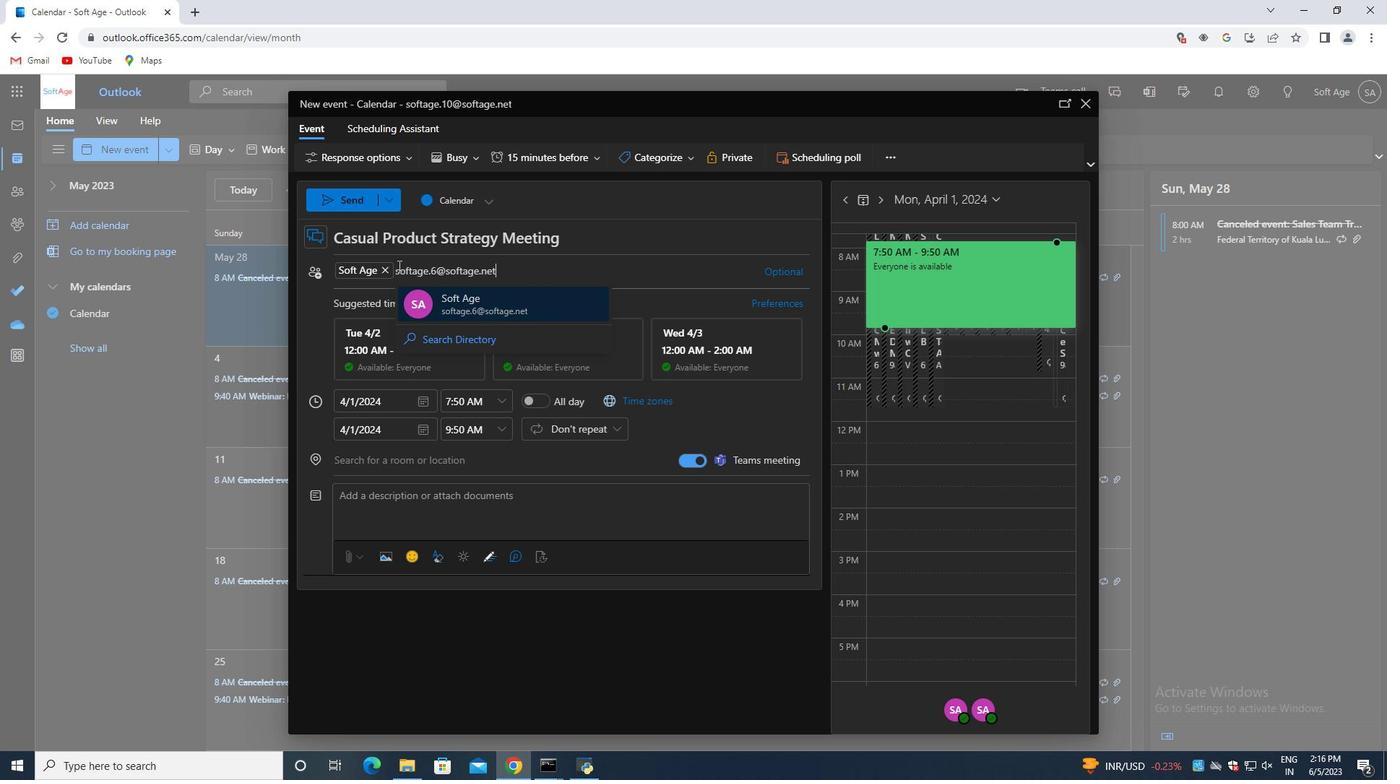 
Action: Mouse moved to (562, 160)
Screenshot: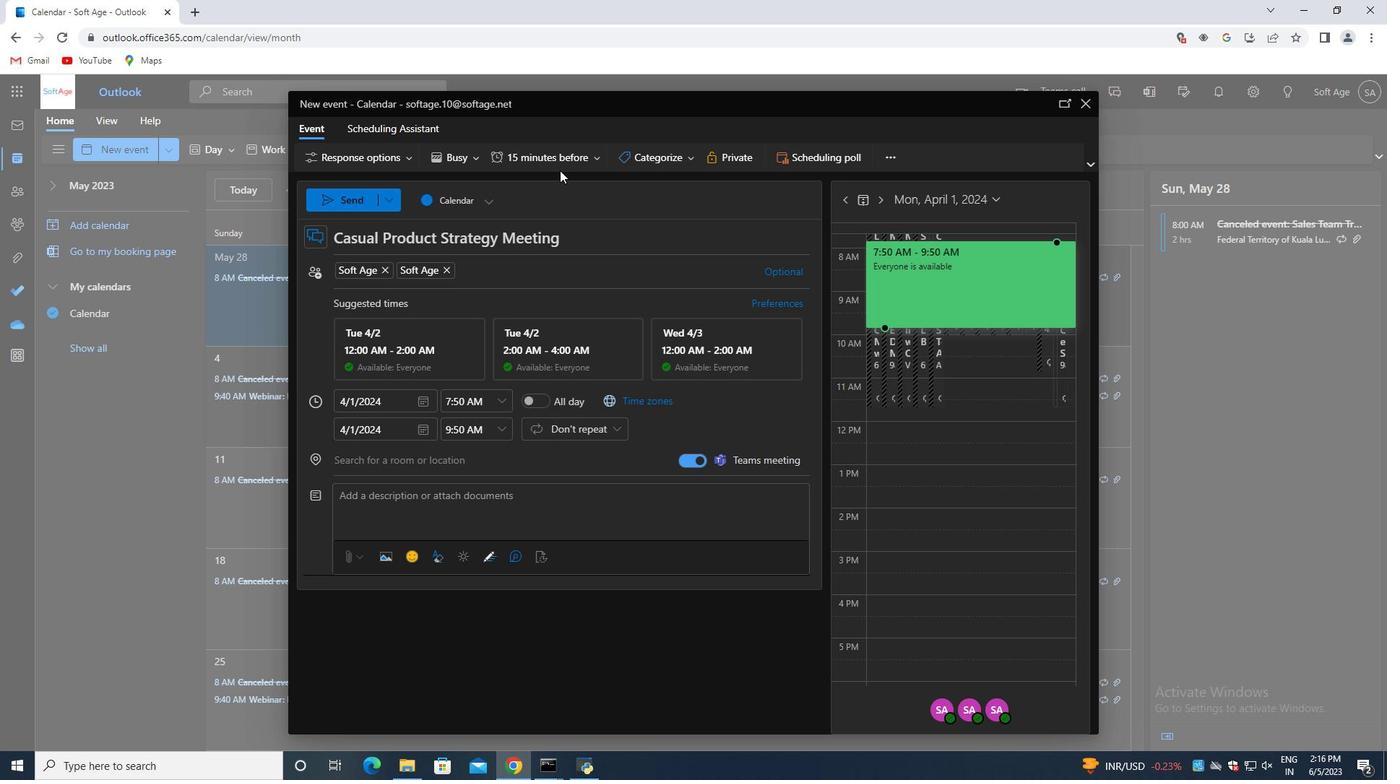 
Action: Mouse pressed left at (562, 160)
Screenshot: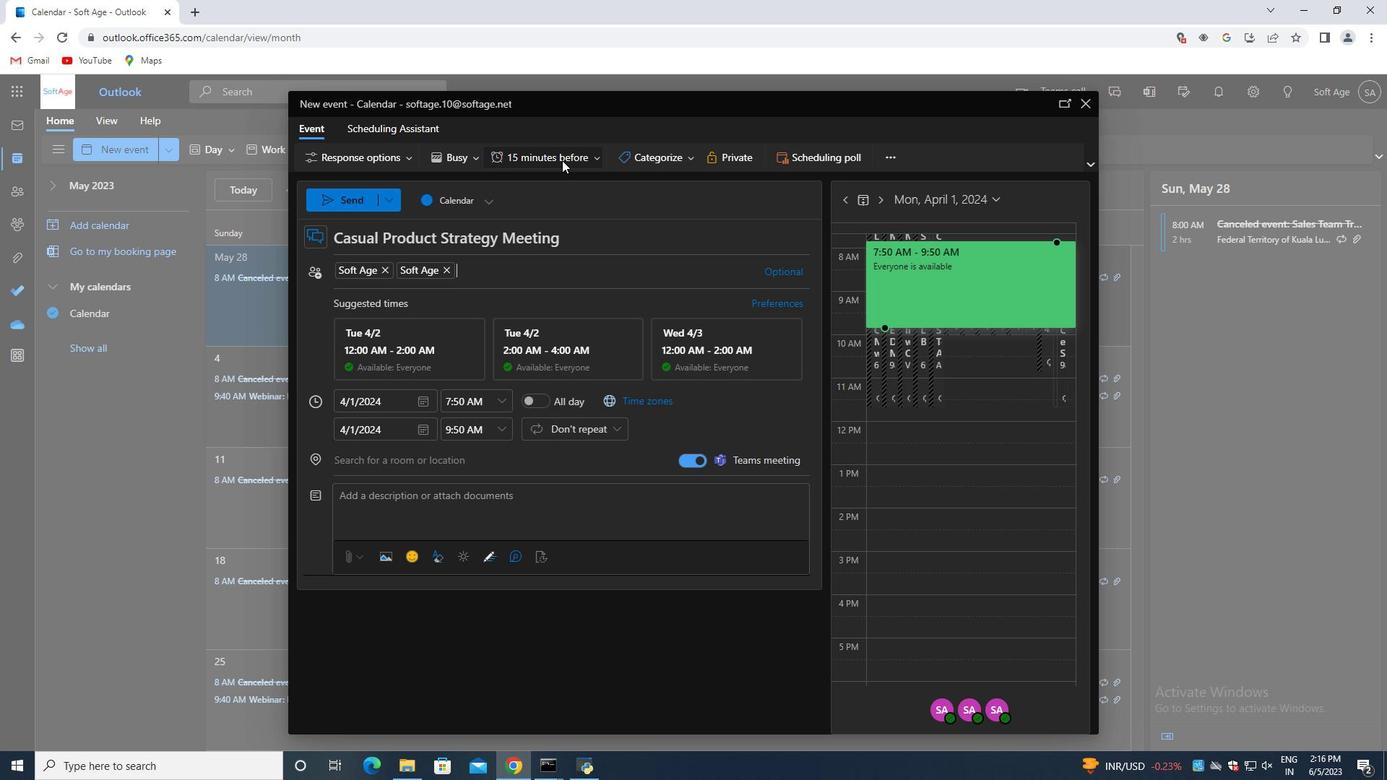 
Action: Mouse moved to (557, 239)
Screenshot: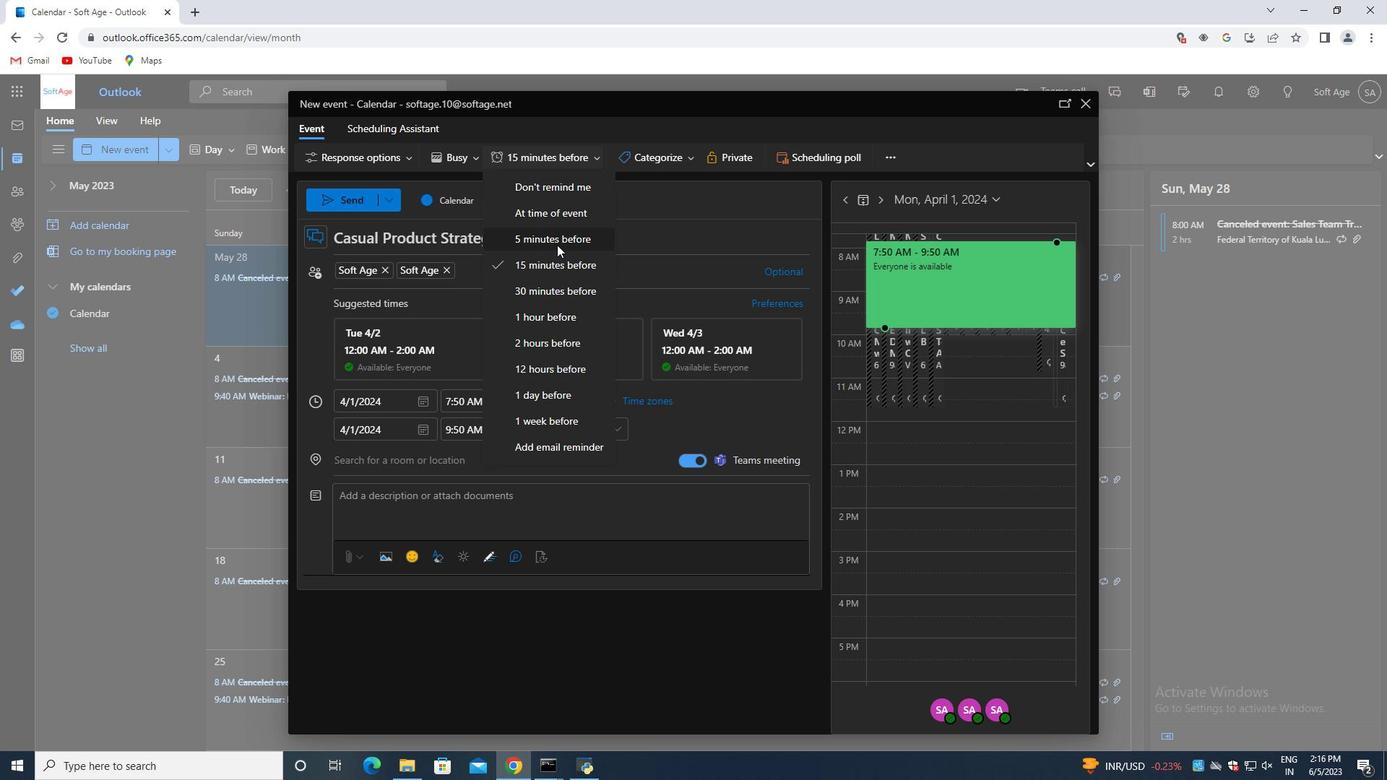 
Action: Mouse pressed left at (557, 239)
Screenshot: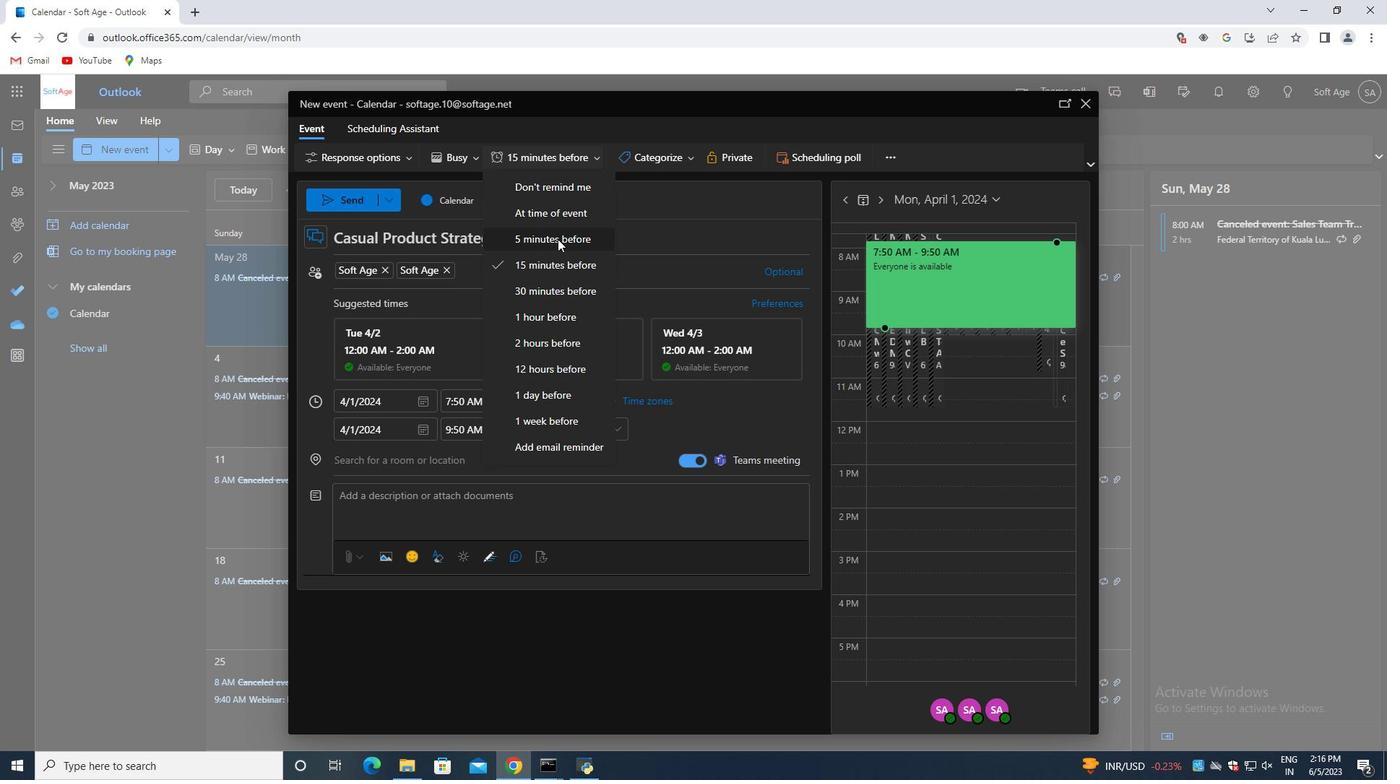 
Action: Mouse moved to (344, 204)
Screenshot: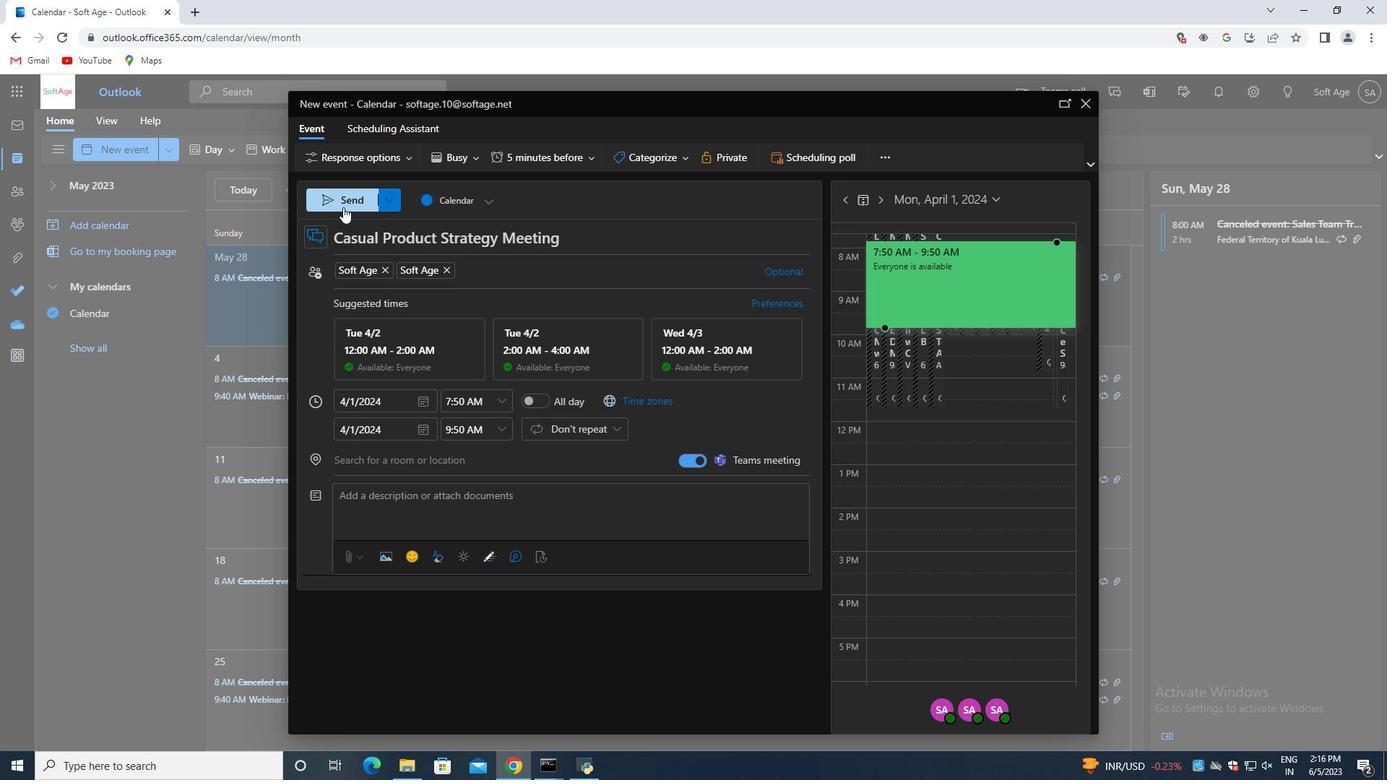 
Action: Mouse pressed left at (344, 204)
Screenshot: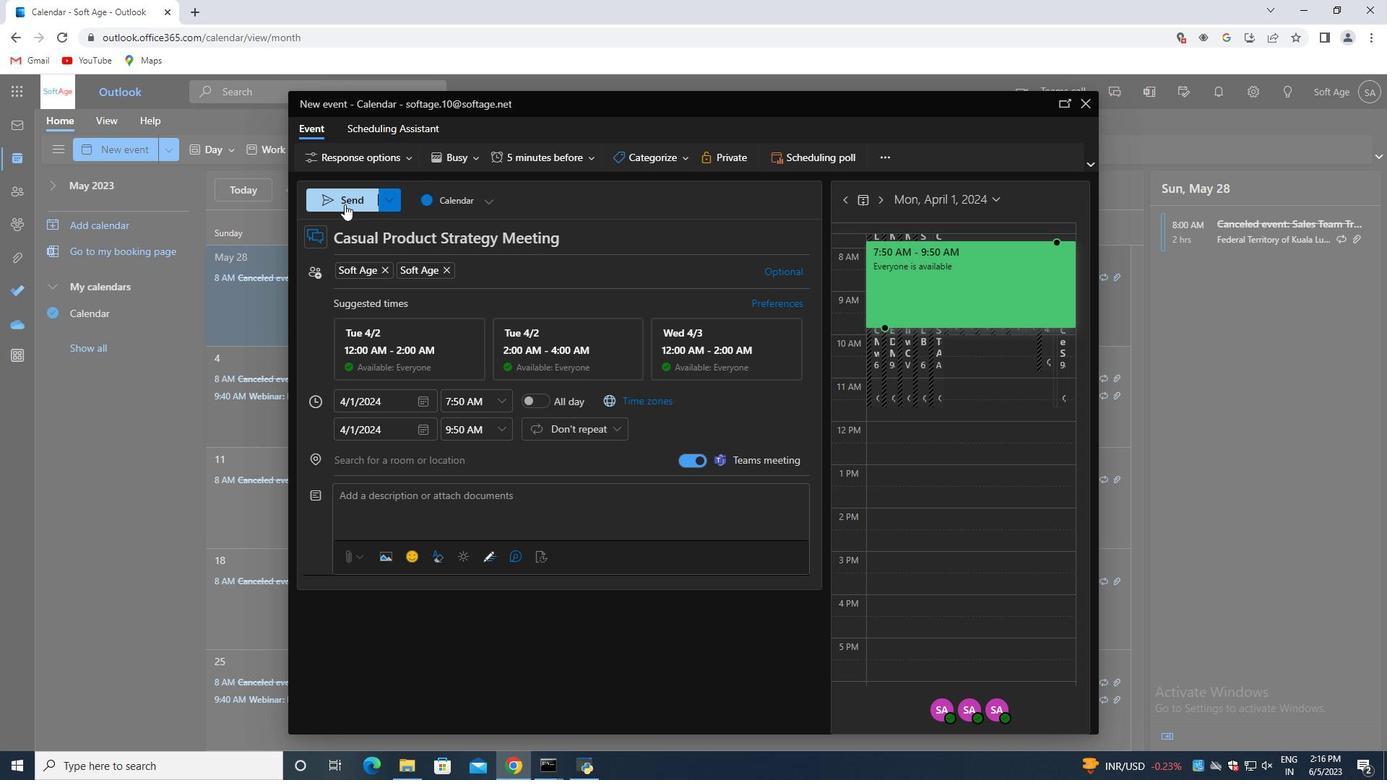 
